 Task: Look for space in Teolocholco, Mexico from 2nd September, 2023 to 6th September, 2023 for 2 adults in price range Rs.15000 to Rs.20000. Place can be entire place with 1  bedroom having 1 bed and 1 bathroom. Property type can be house, flat, guest house, hotel. Booking option can be shelf check-in. Required host language is English.
Action: Mouse moved to (542, 116)
Screenshot: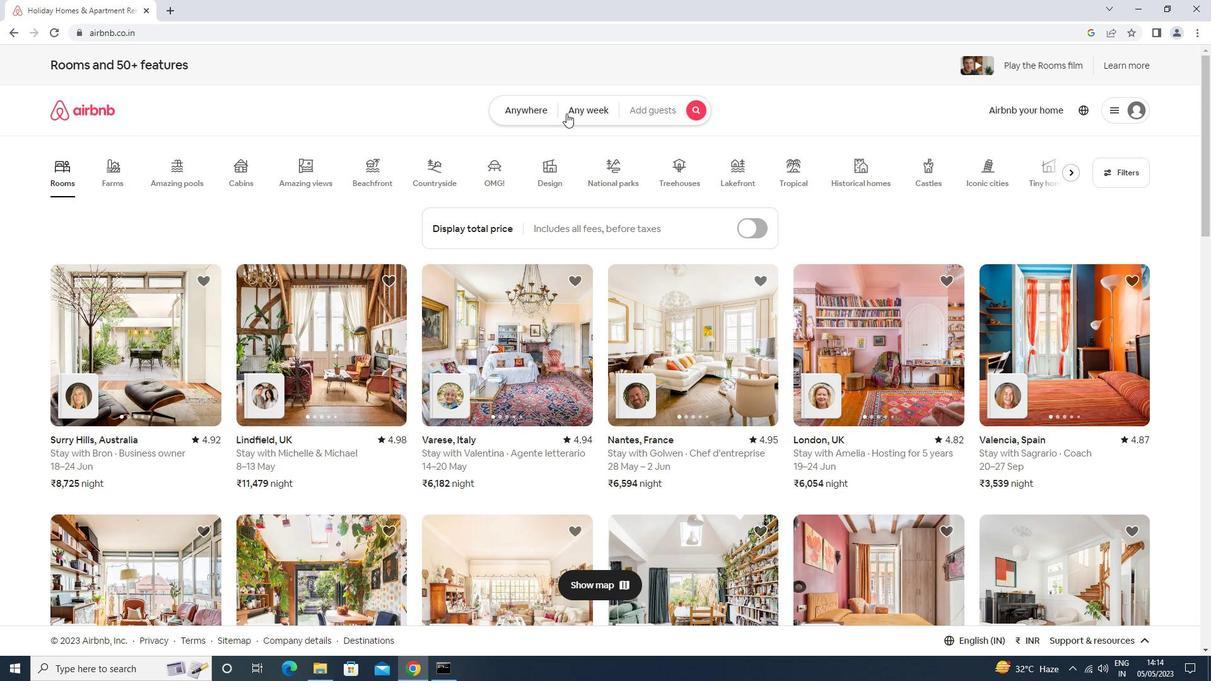 
Action: Mouse pressed left at (542, 116)
Screenshot: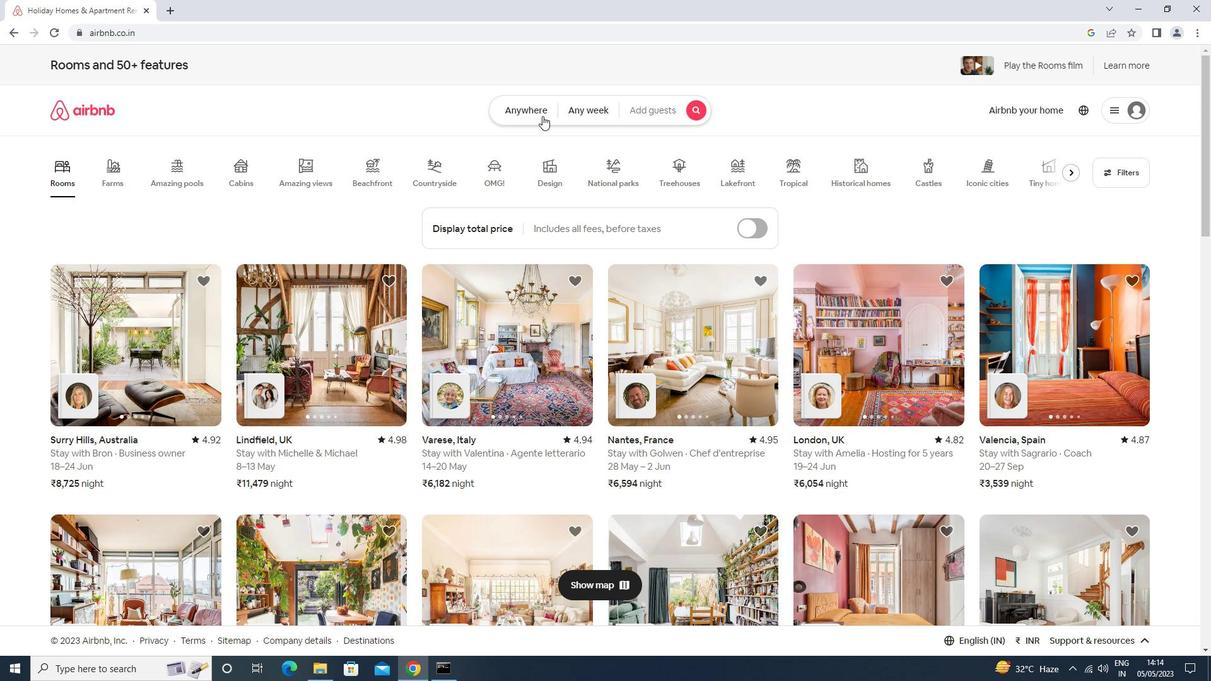 
Action: Mouse moved to (484, 171)
Screenshot: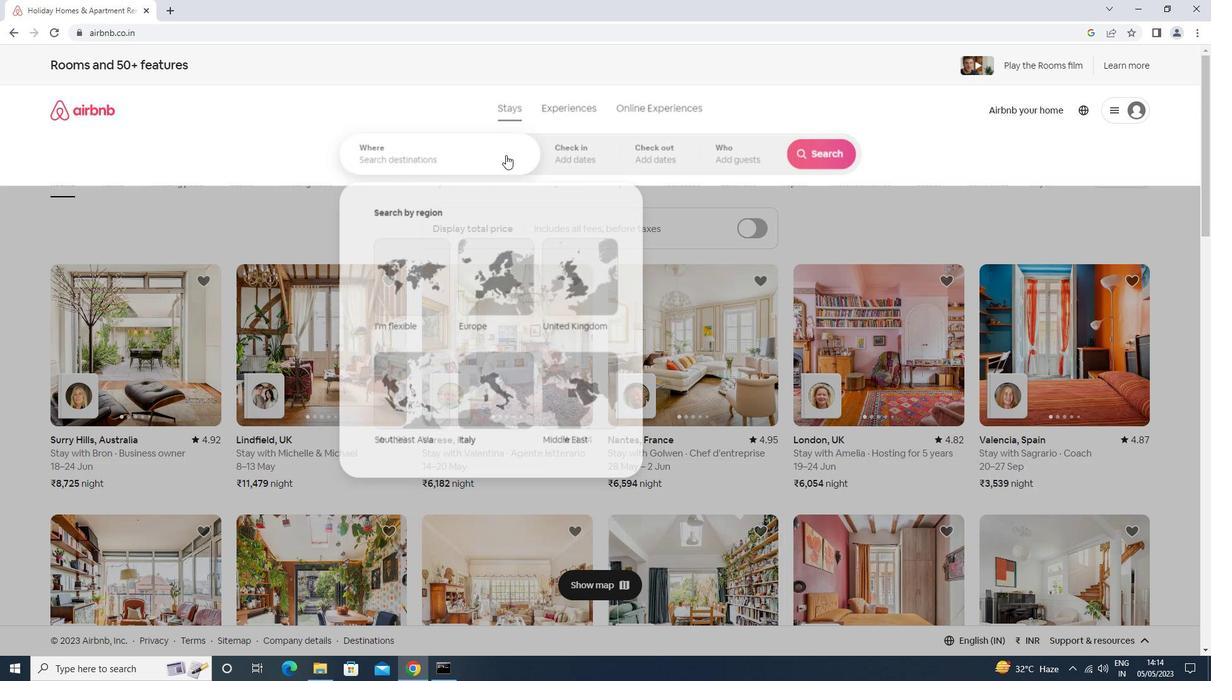 
Action: Mouse pressed left at (484, 171)
Screenshot: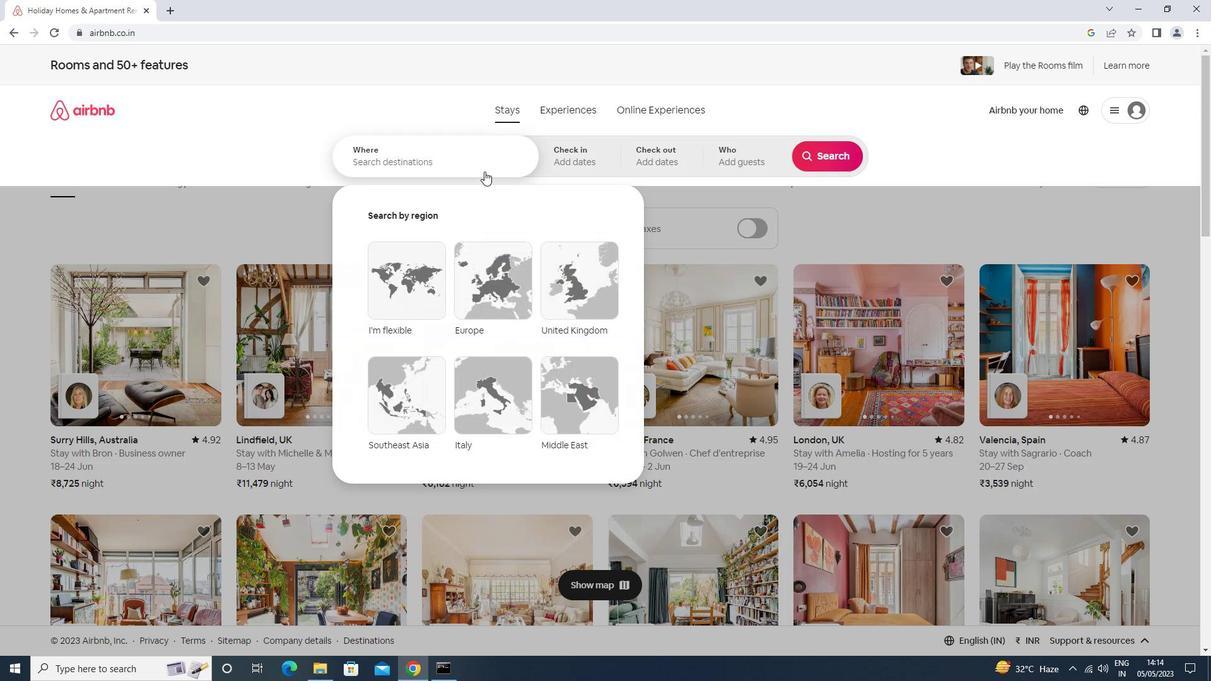 
Action: Mouse moved to (484, 170)
Screenshot: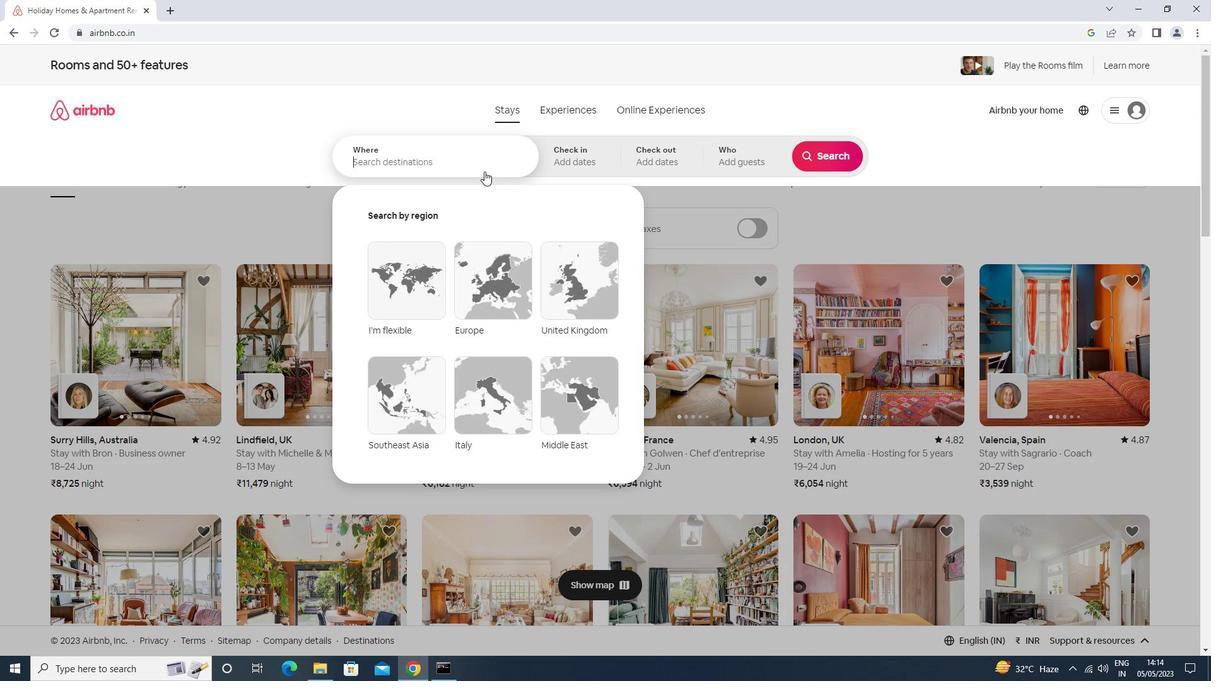 
Action: Key pressed <Key.shift><Key.shift><Key.shift><Key.shift>TEOLOCHOL<Key.down><Key.enter>
Screenshot: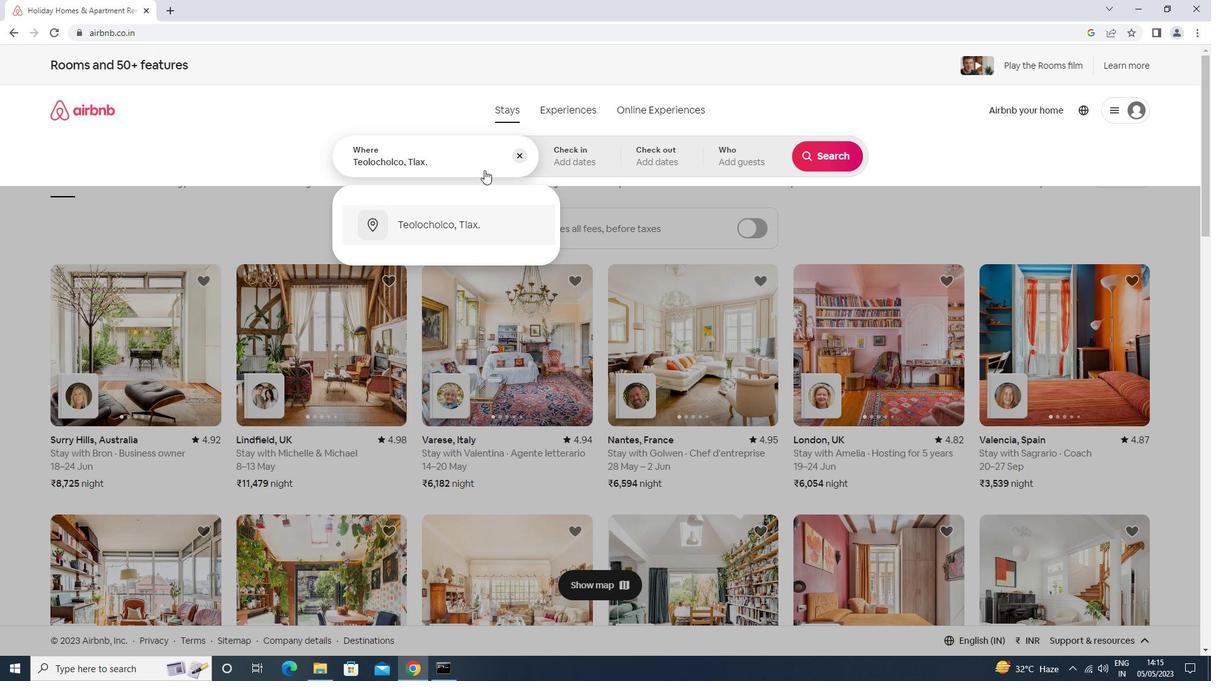 
Action: Mouse moved to (831, 253)
Screenshot: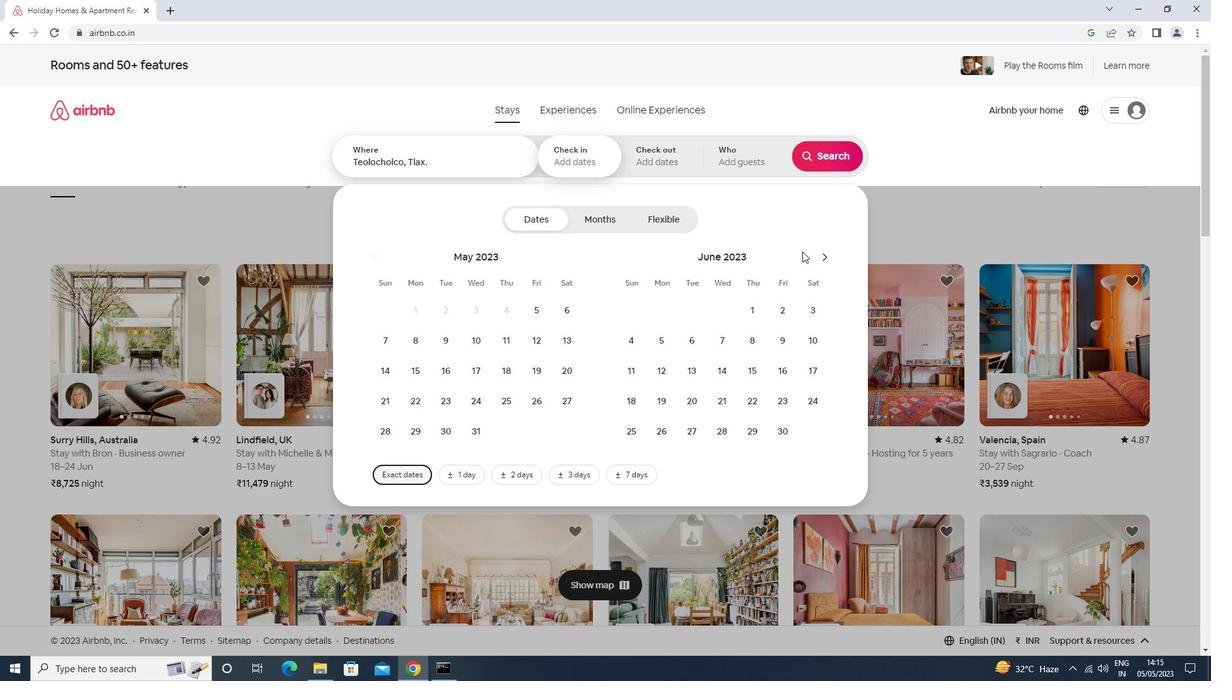 
Action: Mouse pressed left at (831, 253)
Screenshot: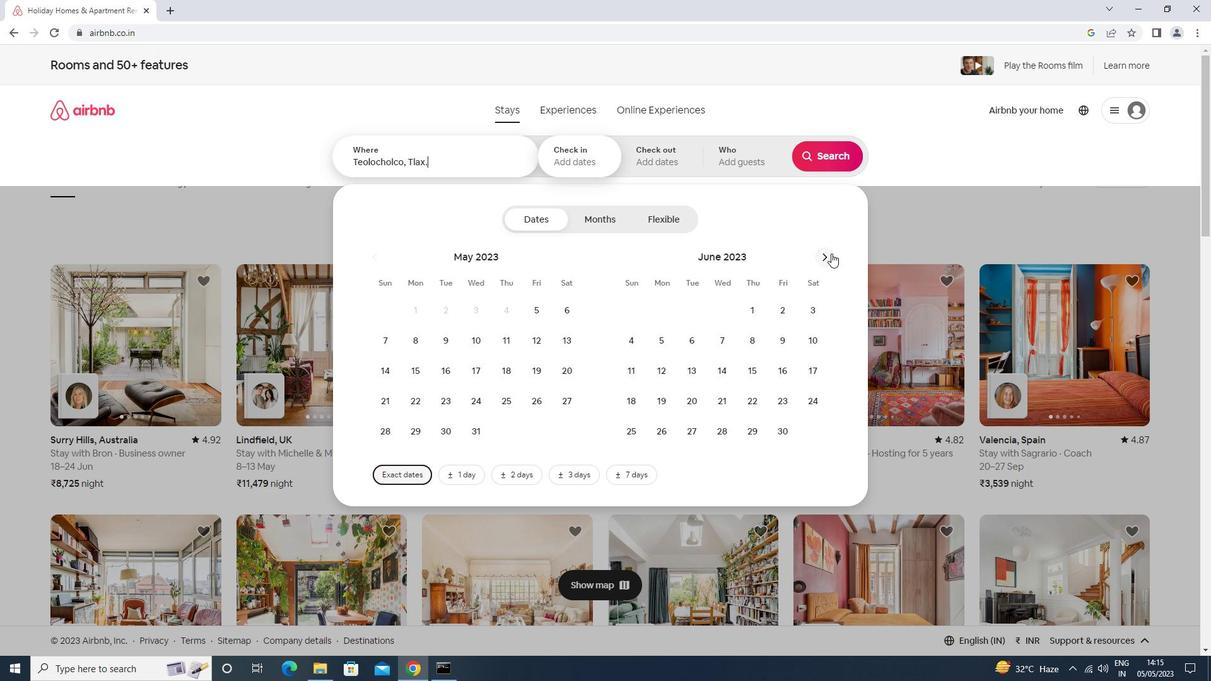 
Action: Mouse pressed left at (831, 253)
Screenshot: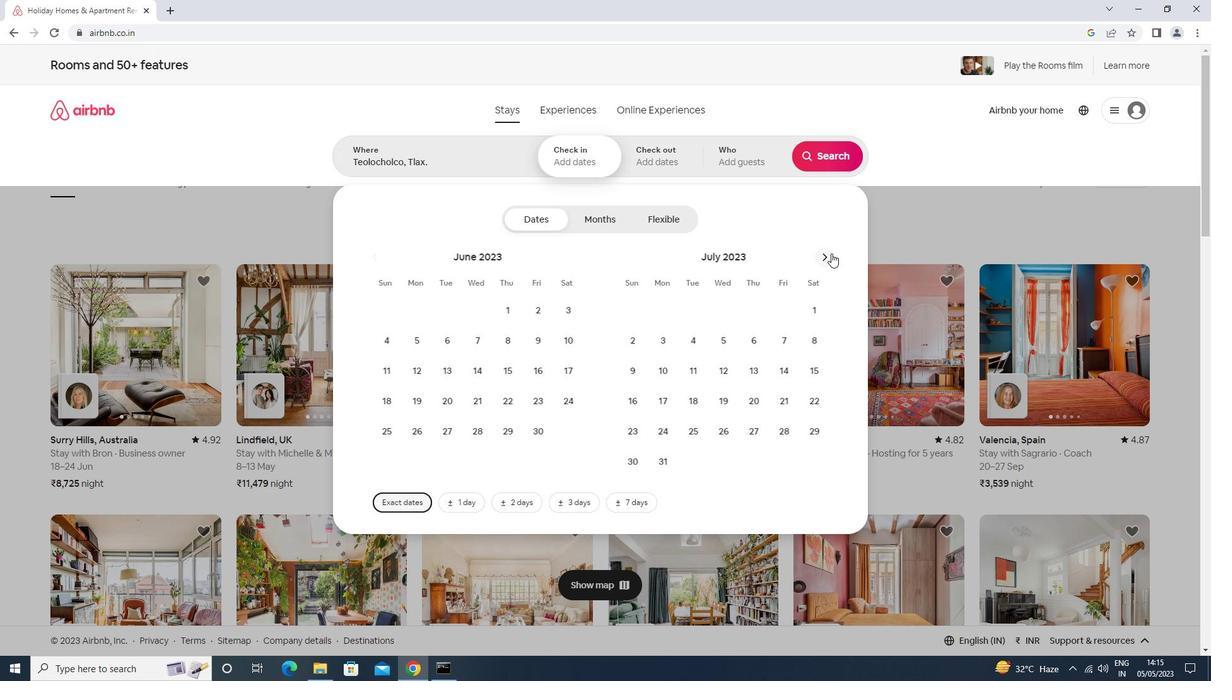 
Action: Mouse pressed left at (831, 253)
Screenshot: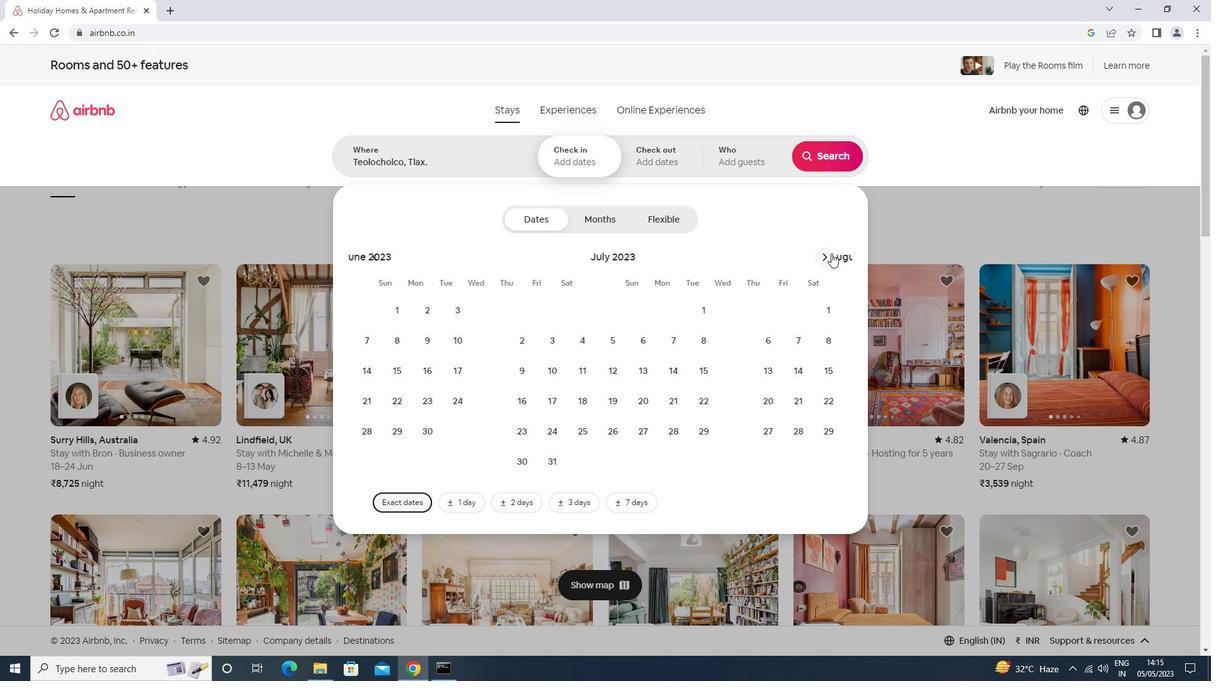 
Action: Mouse moved to (817, 306)
Screenshot: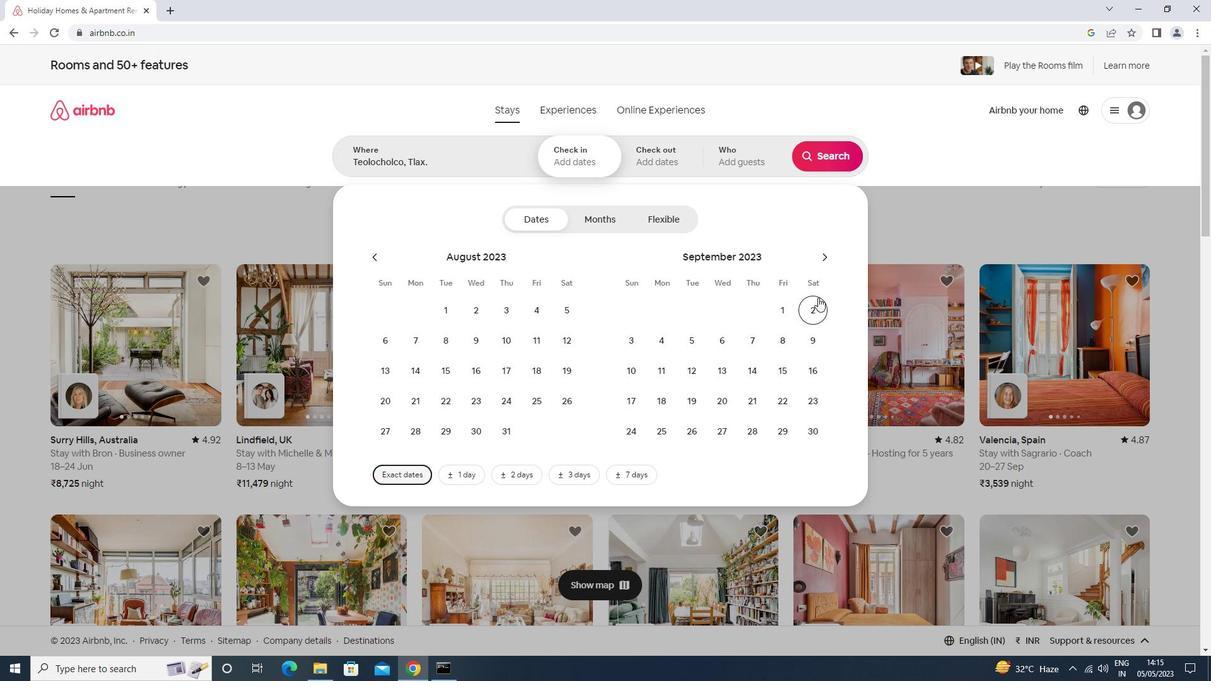 
Action: Mouse pressed left at (817, 306)
Screenshot: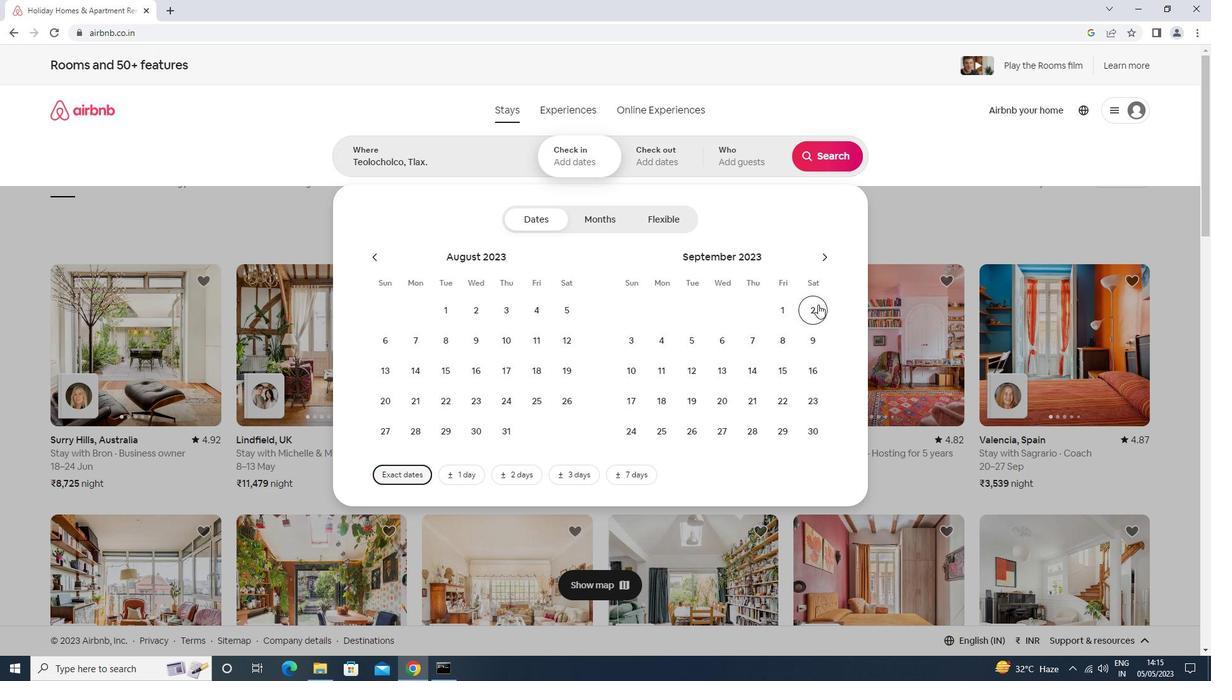 
Action: Mouse moved to (724, 347)
Screenshot: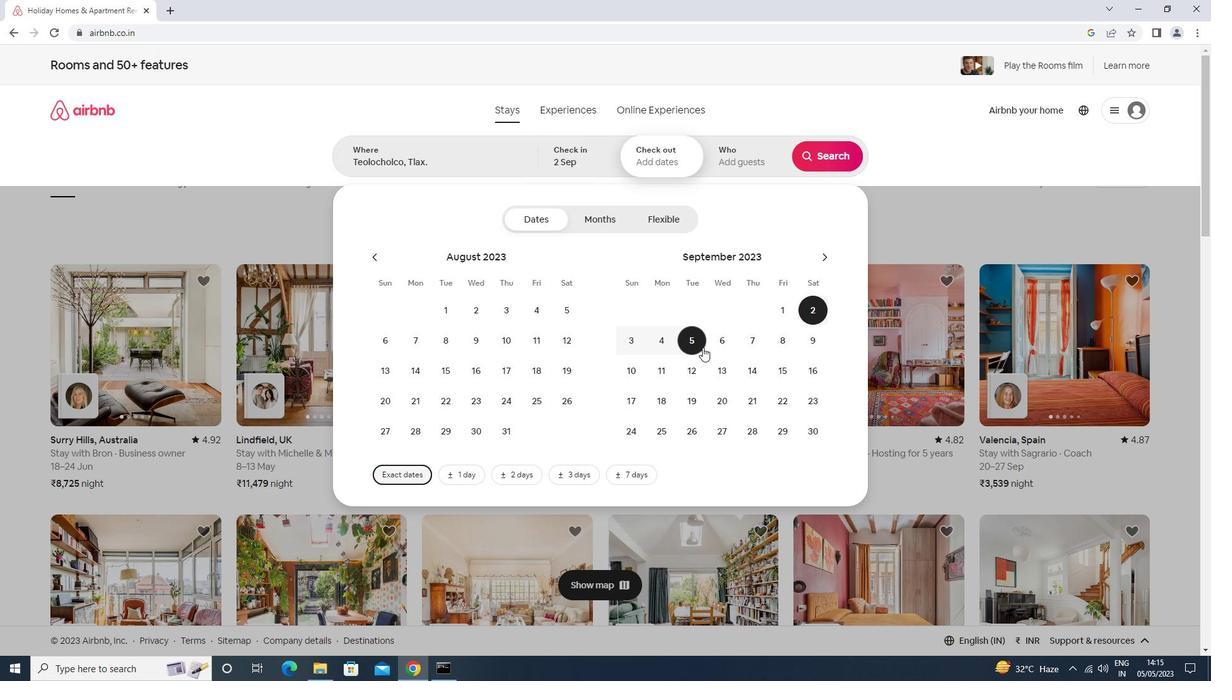
Action: Mouse pressed left at (724, 347)
Screenshot: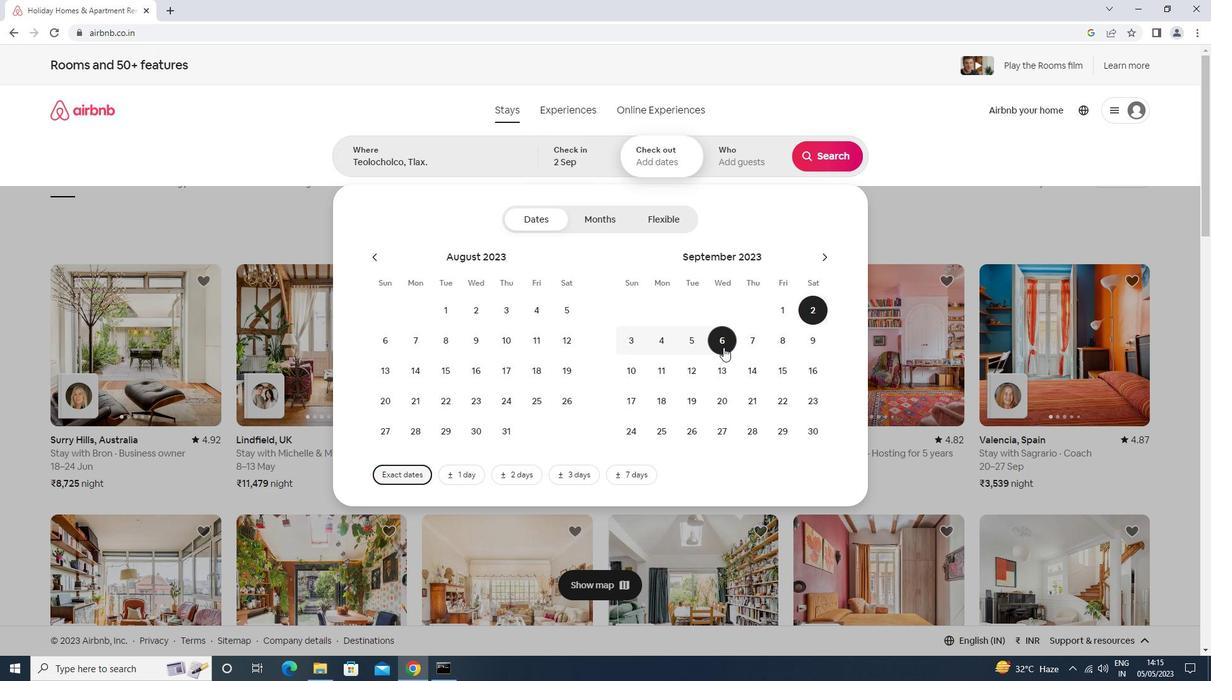 
Action: Mouse moved to (724, 155)
Screenshot: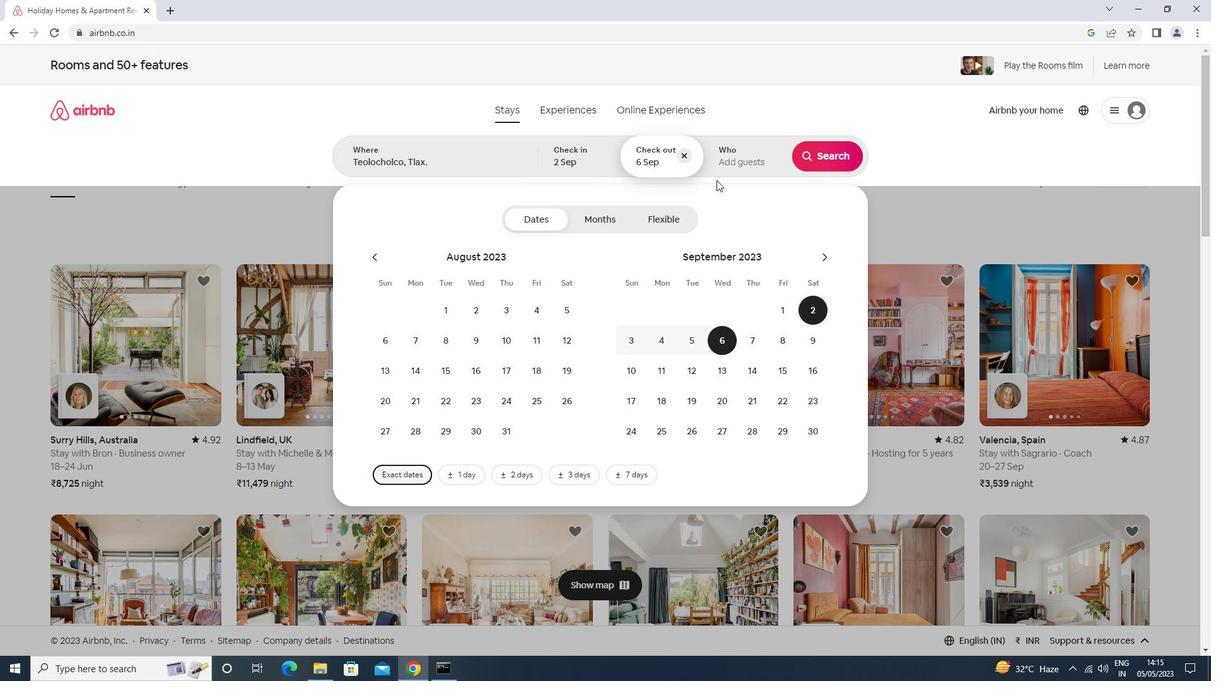 
Action: Mouse pressed left at (724, 155)
Screenshot: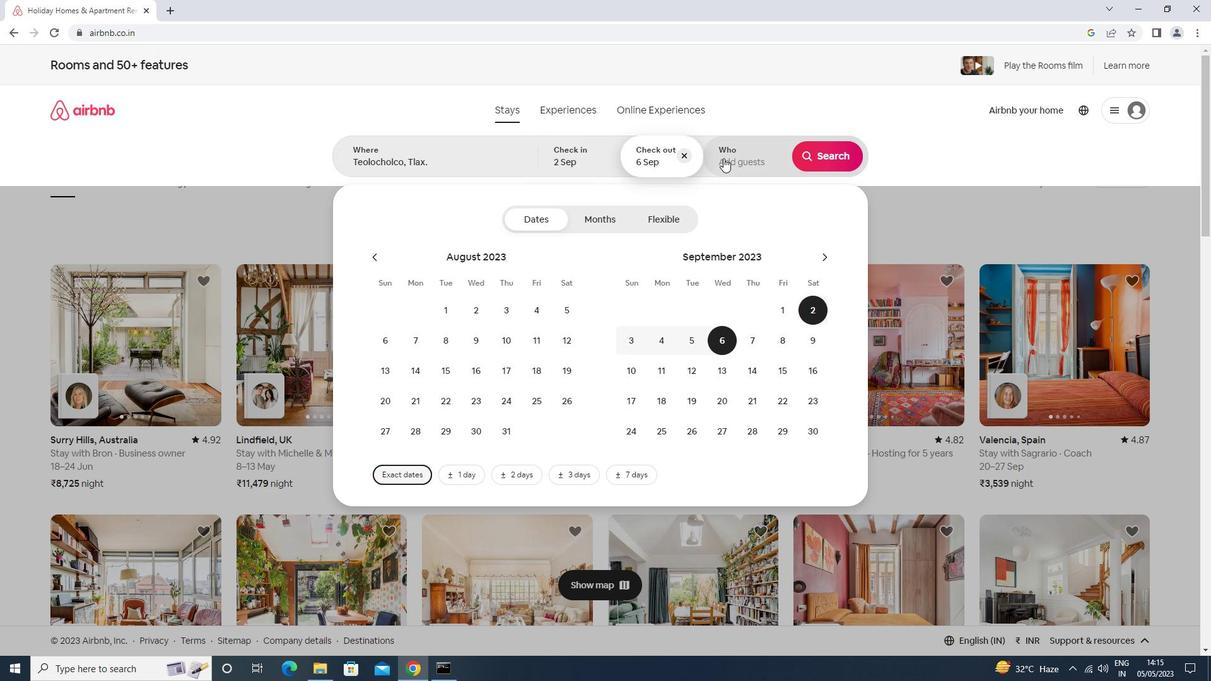 
Action: Mouse moved to (835, 228)
Screenshot: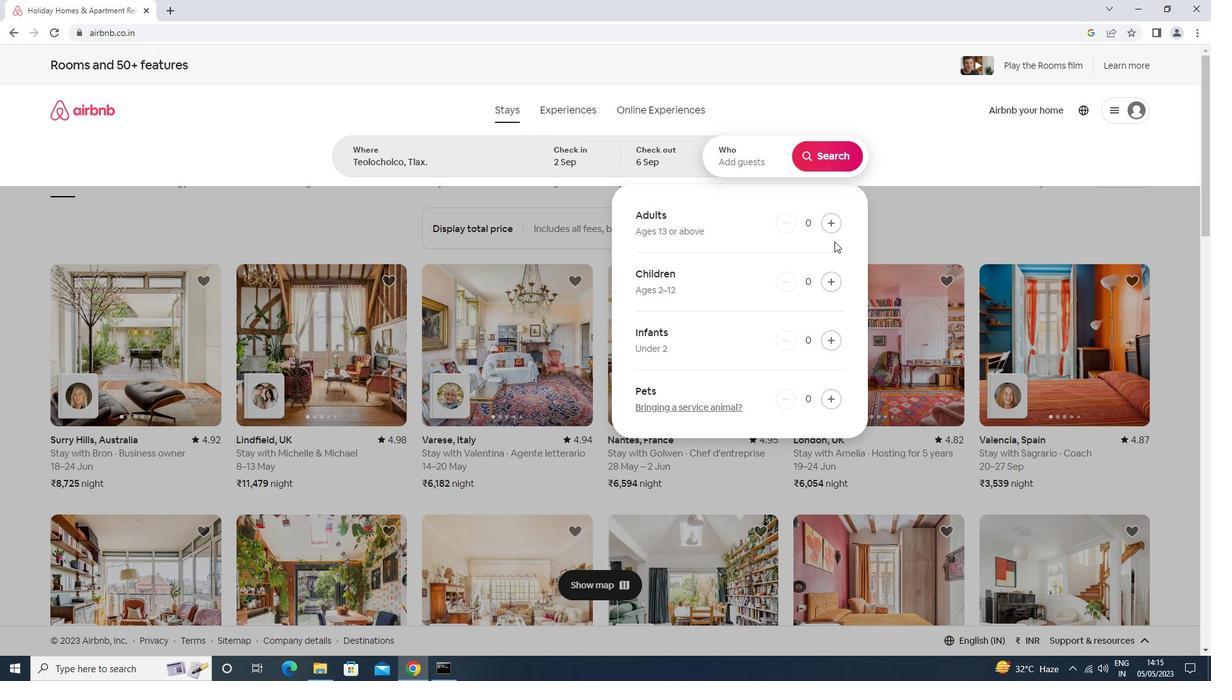 
Action: Mouse pressed left at (835, 228)
Screenshot: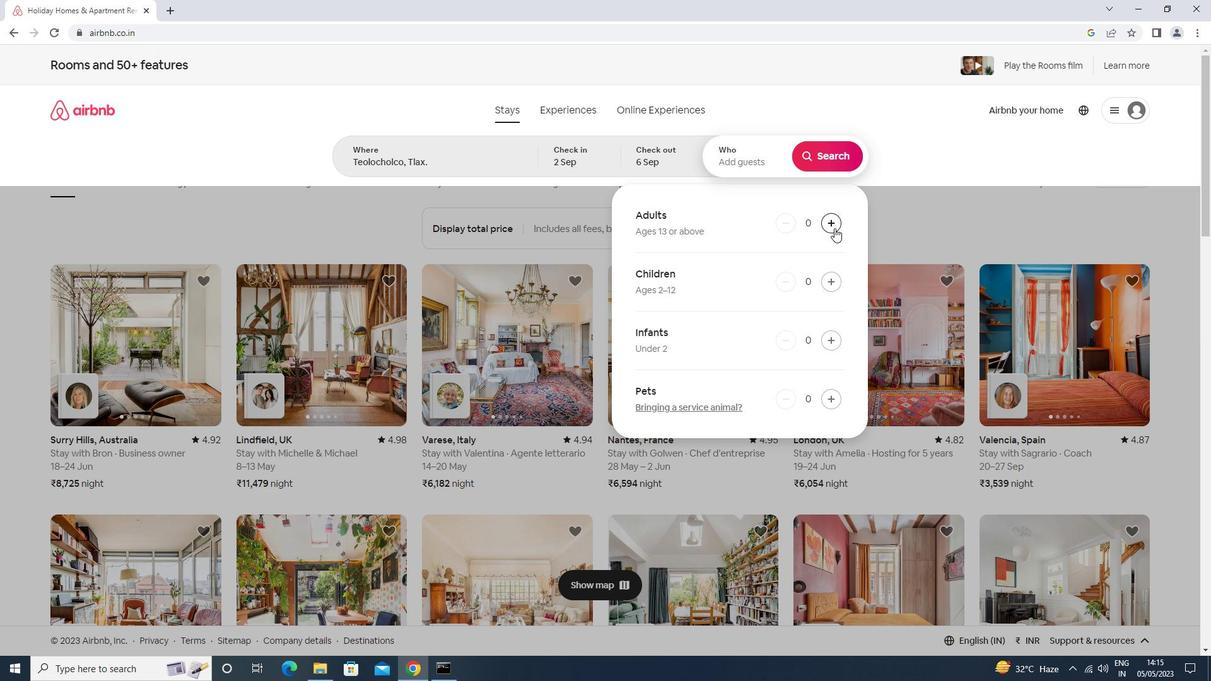 
Action: Mouse pressed left at (835, 228)
Screenshot: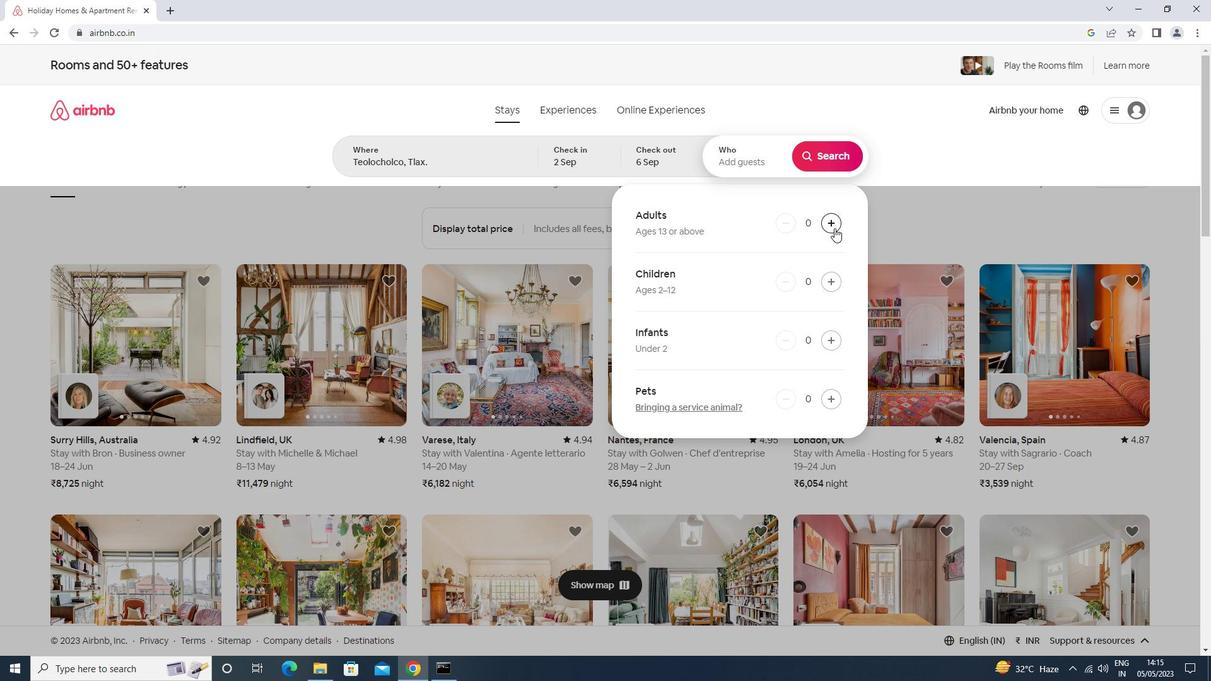 
Action: Mouse moved to (826, 159)
Screenshot: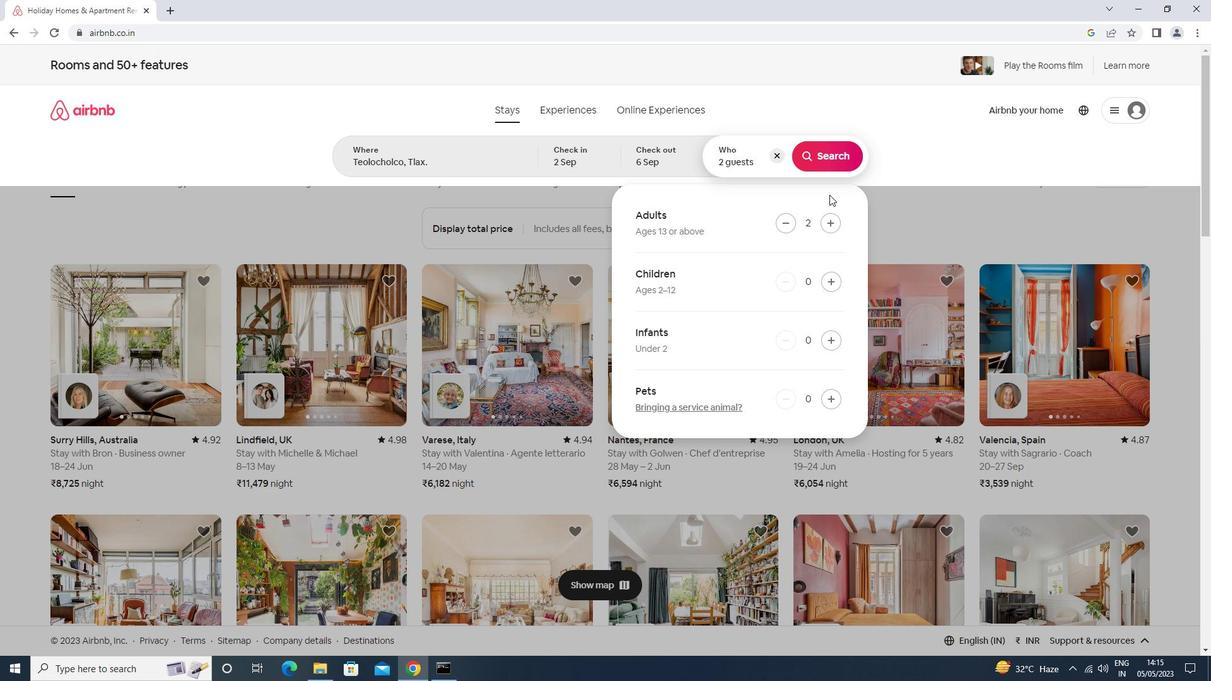 
Action: Mouse pressed left at (826, 159)
Screenshot: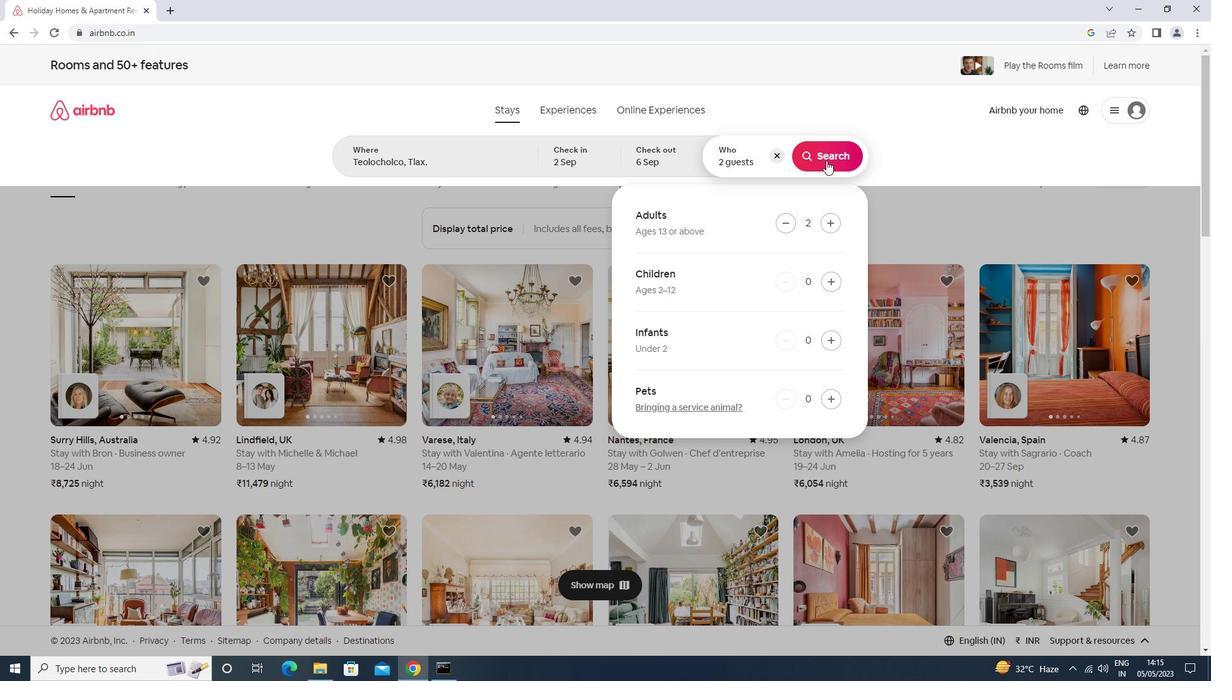 
Action: Mouse moved to (1167, 117)
Screenshot: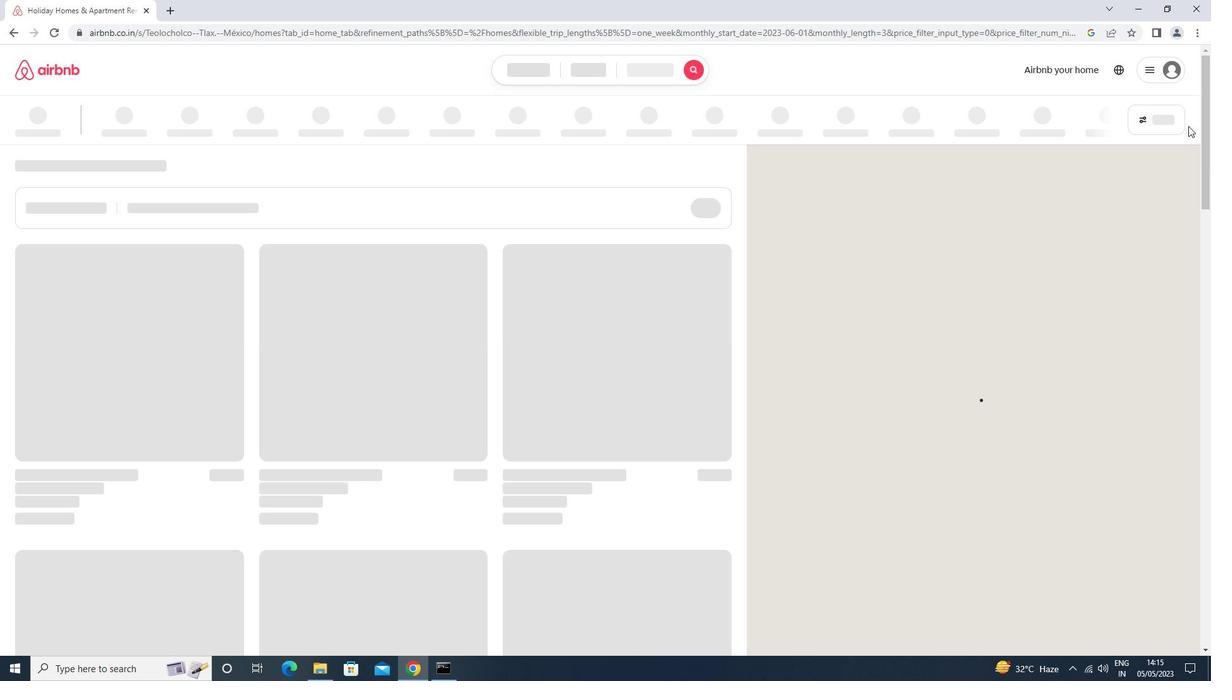 
Action: Mouse pressed left at (1167, 117)
Screenshot: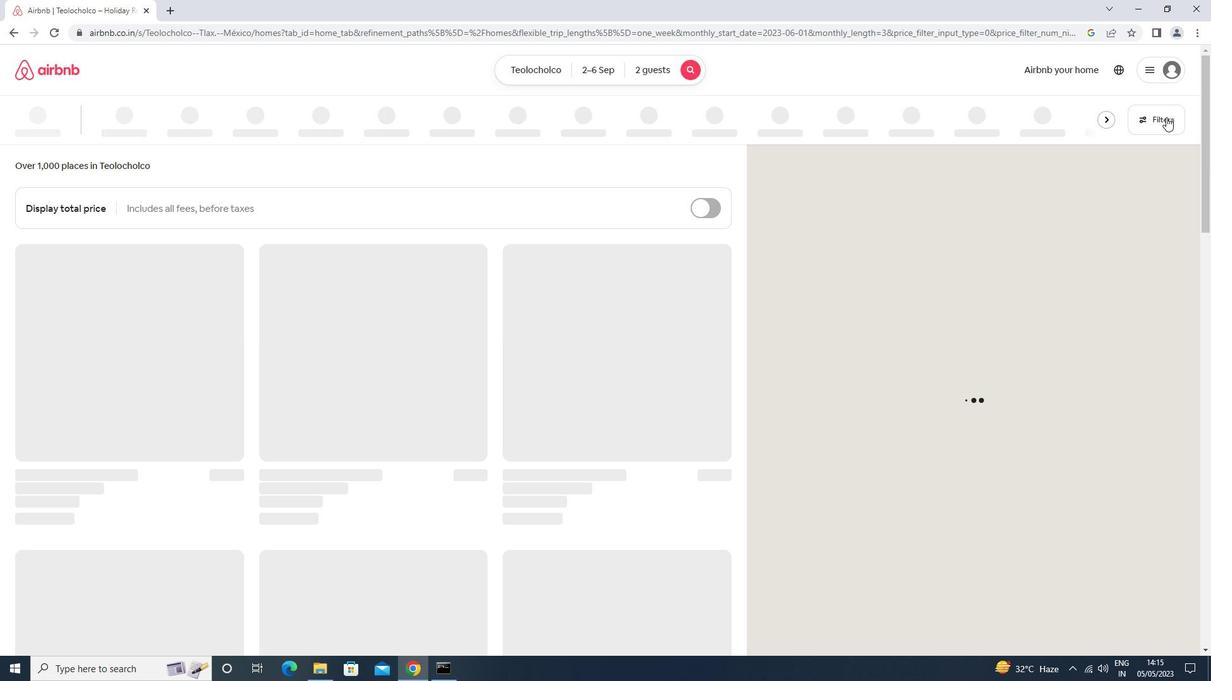 
Action: Mouse moved to (491, 431)
Screenshot: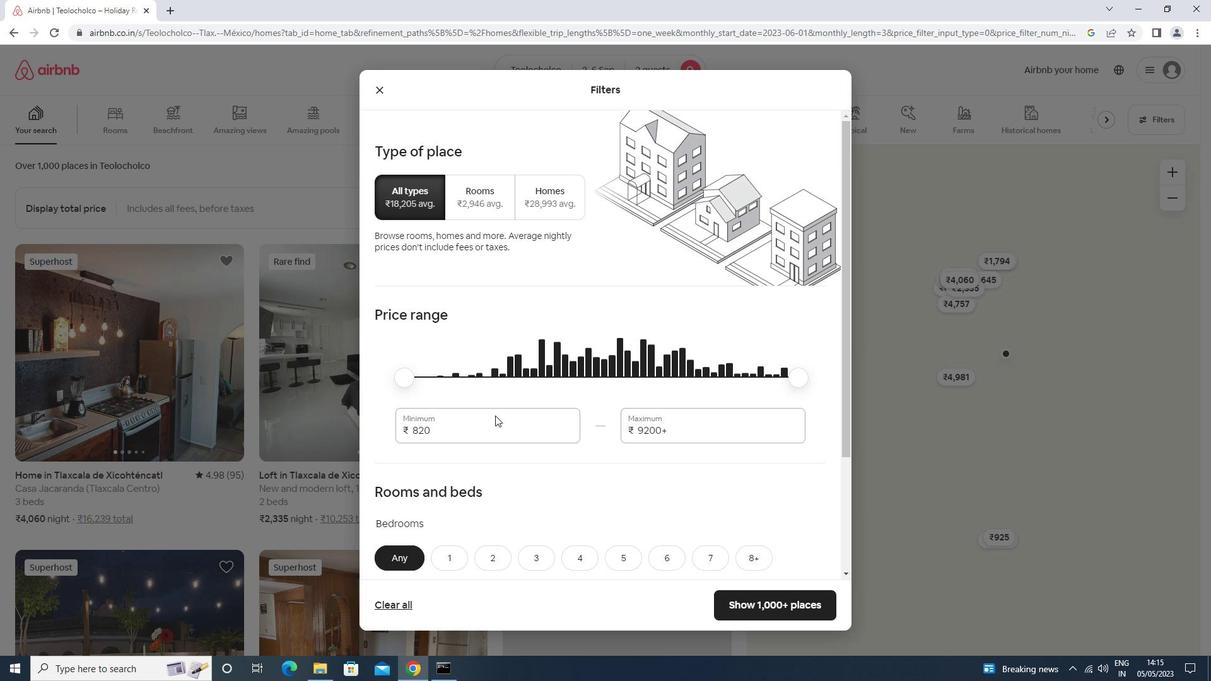 
Action: Mouse pressed left at (491, 431)
Screenshot: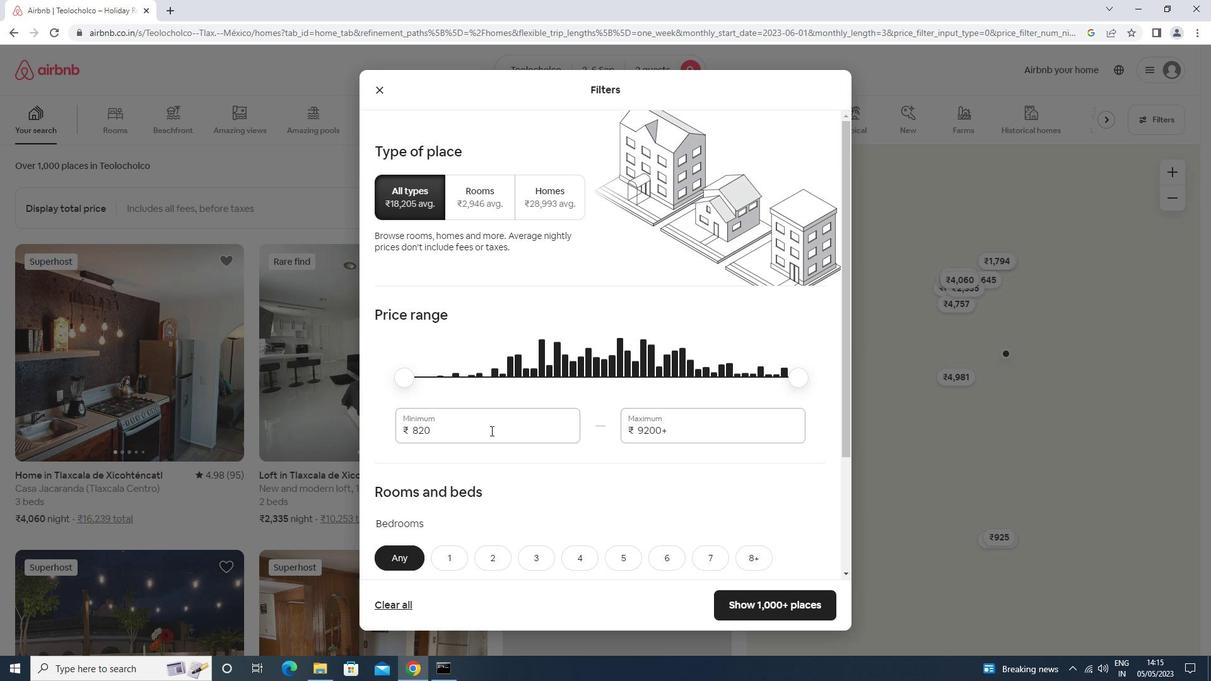 
Action: Key pressed <Key.backspace><Key.backspace><Key.backspace>156<Key.backspace>000<Key.tab>20000
Screenshot: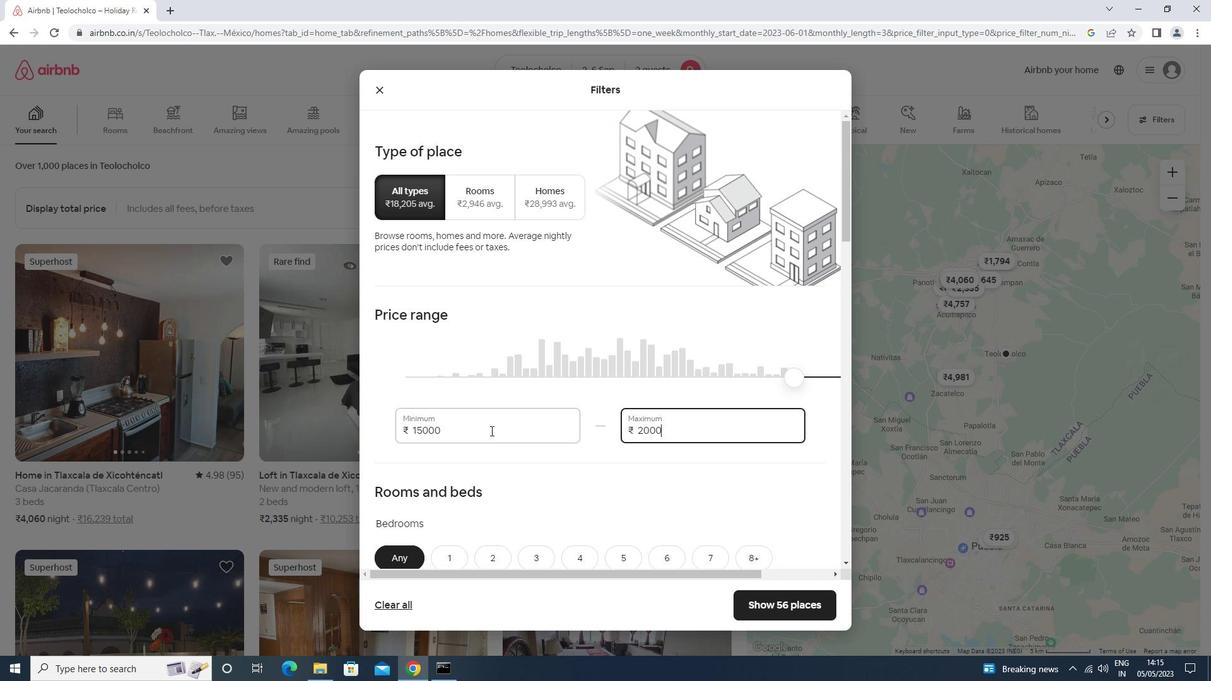 
Action: Mouse moved to (491, 431)
Screenshot: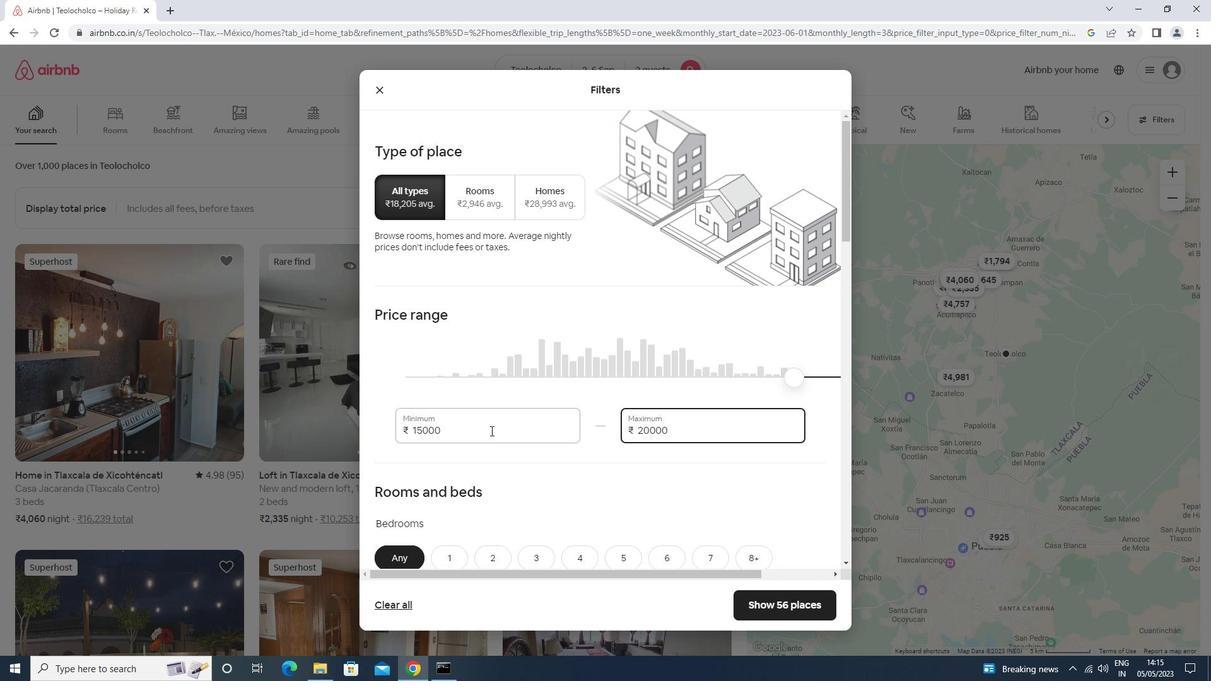 
Action: Mouse scrolled (491, 431) with delta (0, 0)
Screenshot: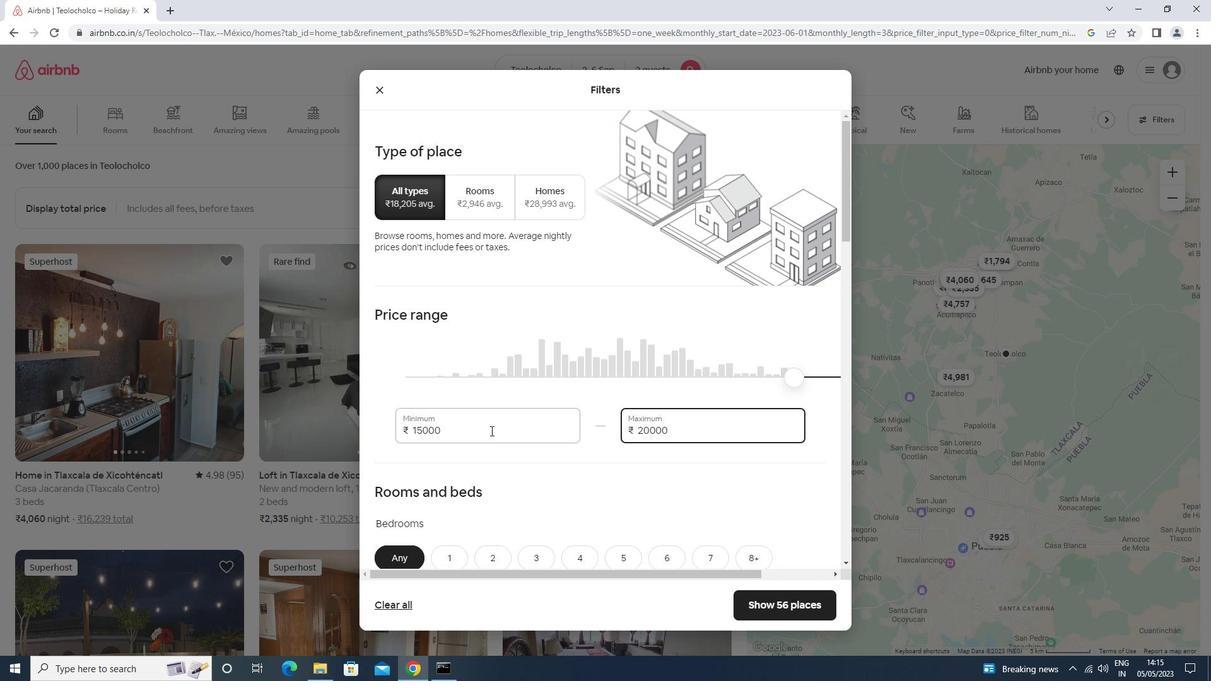 
Action: Mouse scrolled (491, 431) with delta (0, 0)
Screenshot: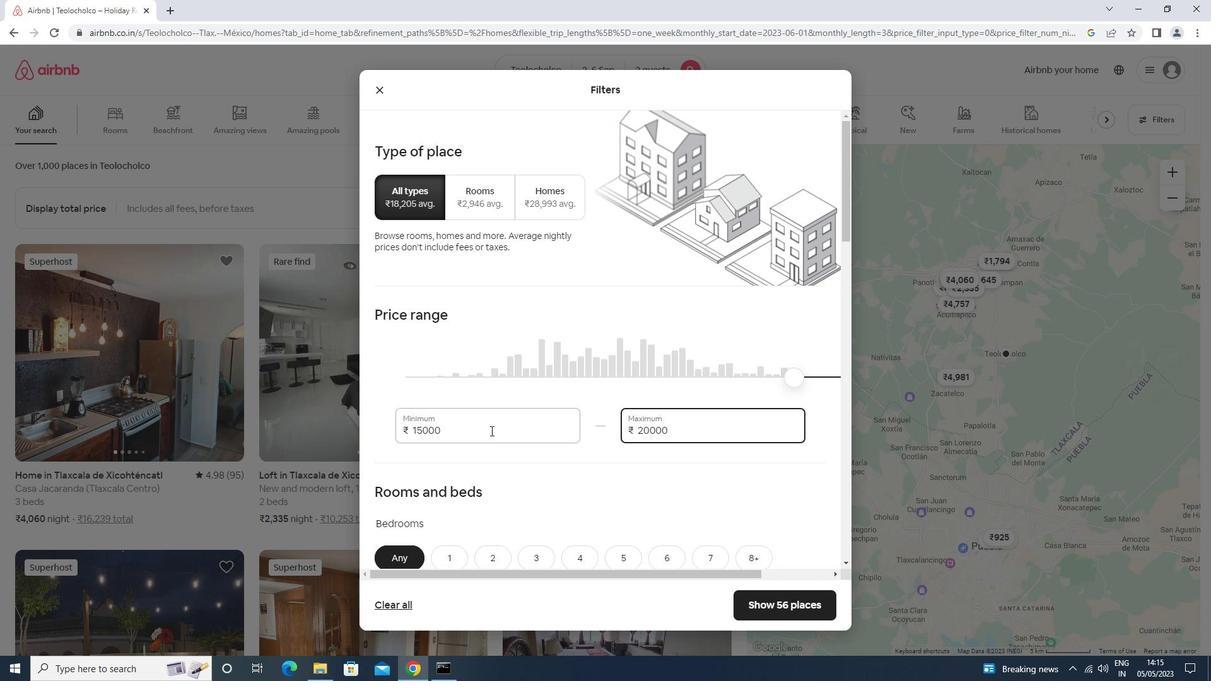 
Action: Mouse scrolled (491, 431) with delta (0, 0)
Screenshot: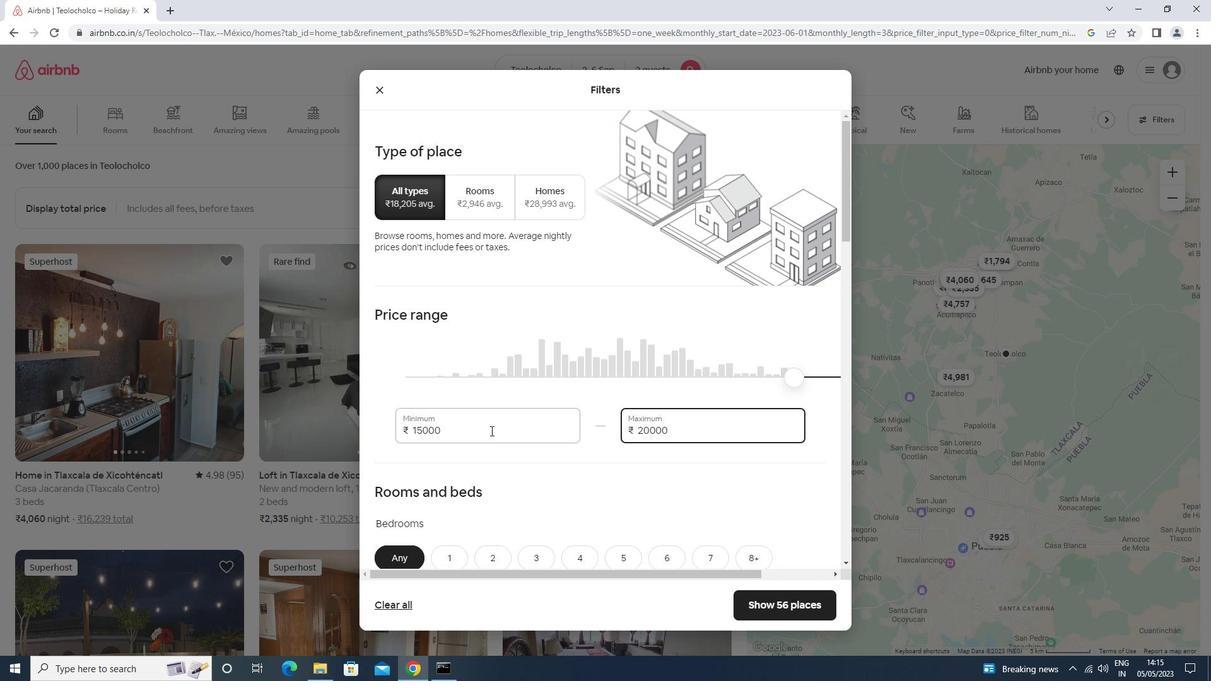 
Action: Mouse scrolled (491, 431) with delta (0, 0)
Screenshot: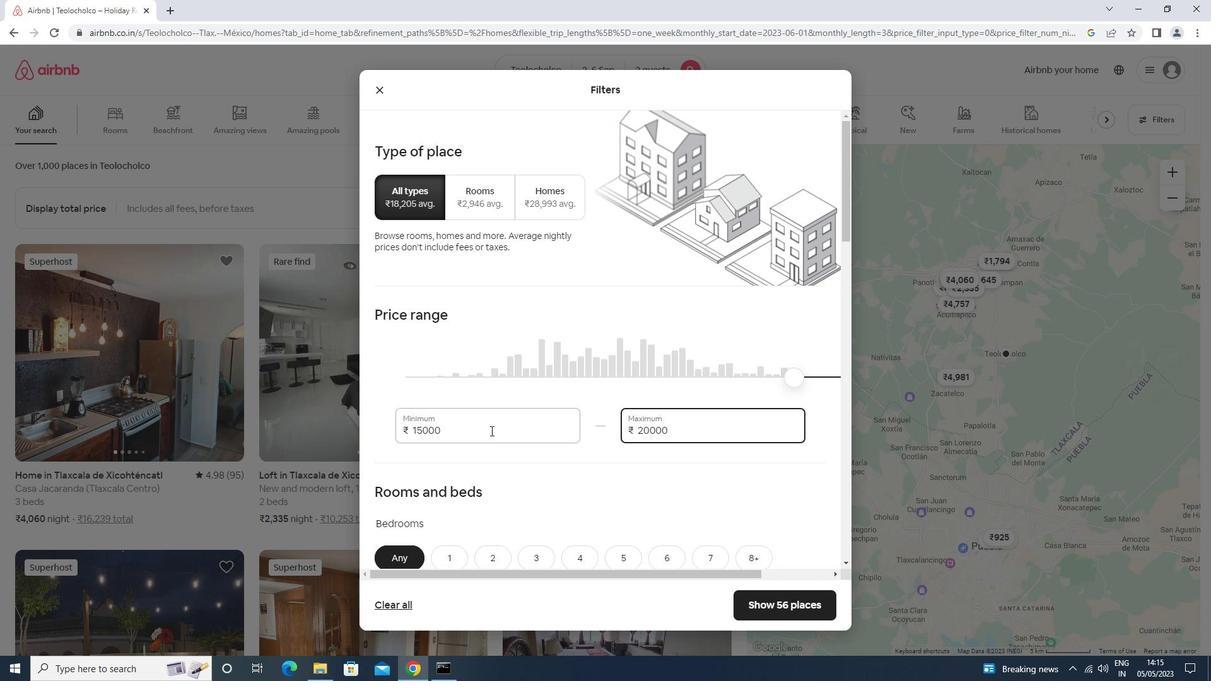 
Action: Mouse moved to (456, 307)
Screenshot: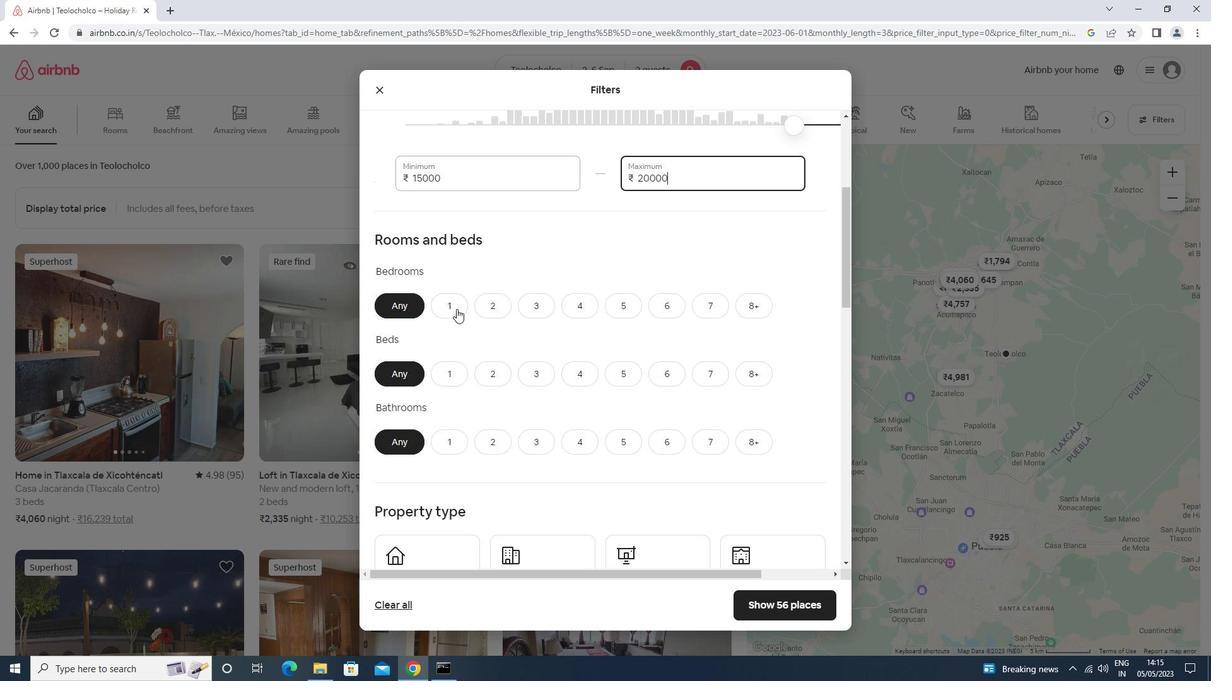 
Action: Mouse pressed left at (456, 307)
Screenshot: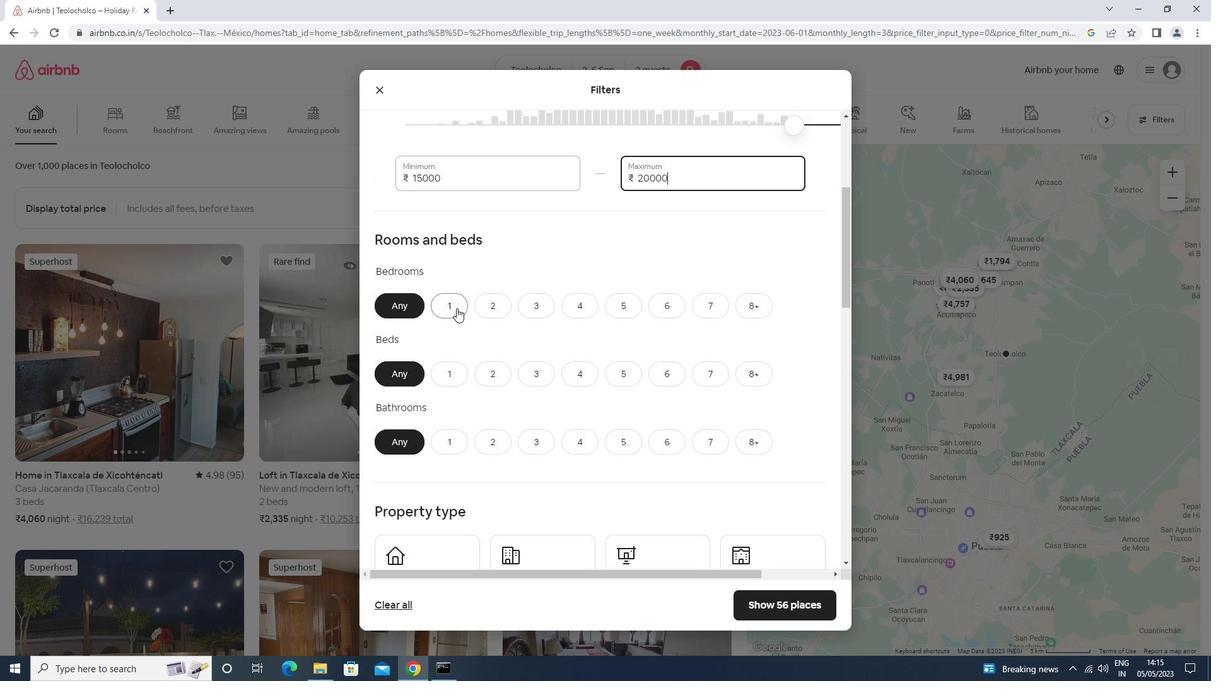 
Action: Mouse moved to (455, 374)
Screenshot: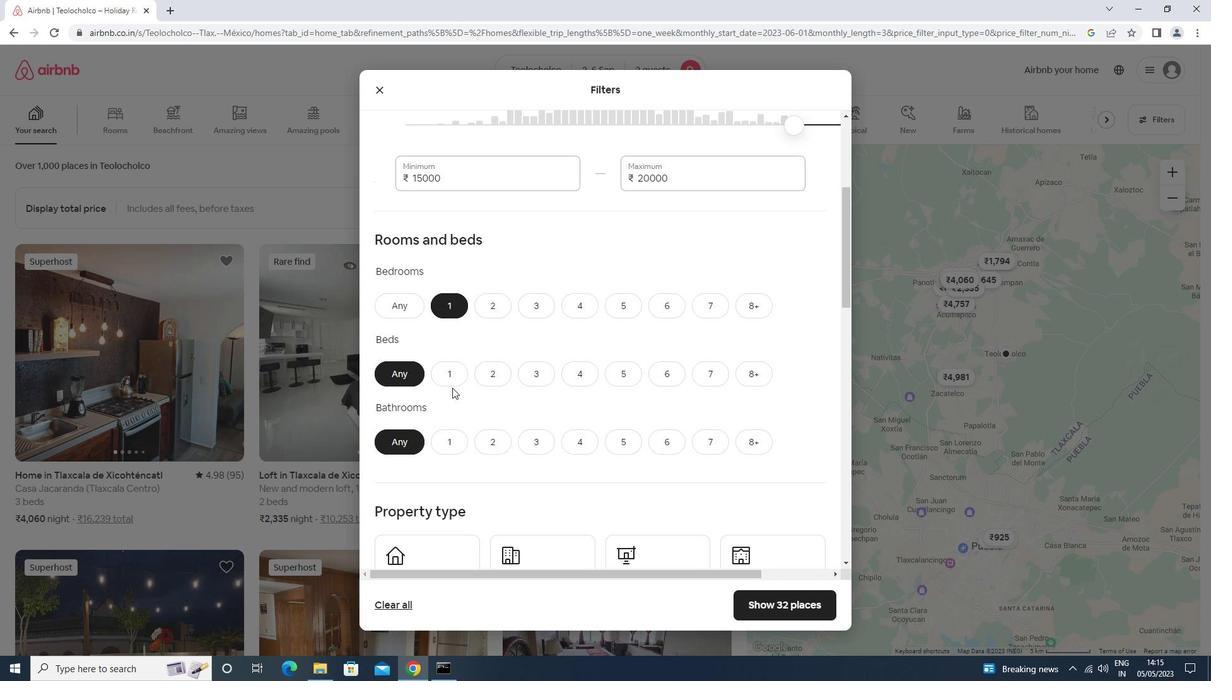
Action: Mouse pressed left at (455, 374)
Screenshot: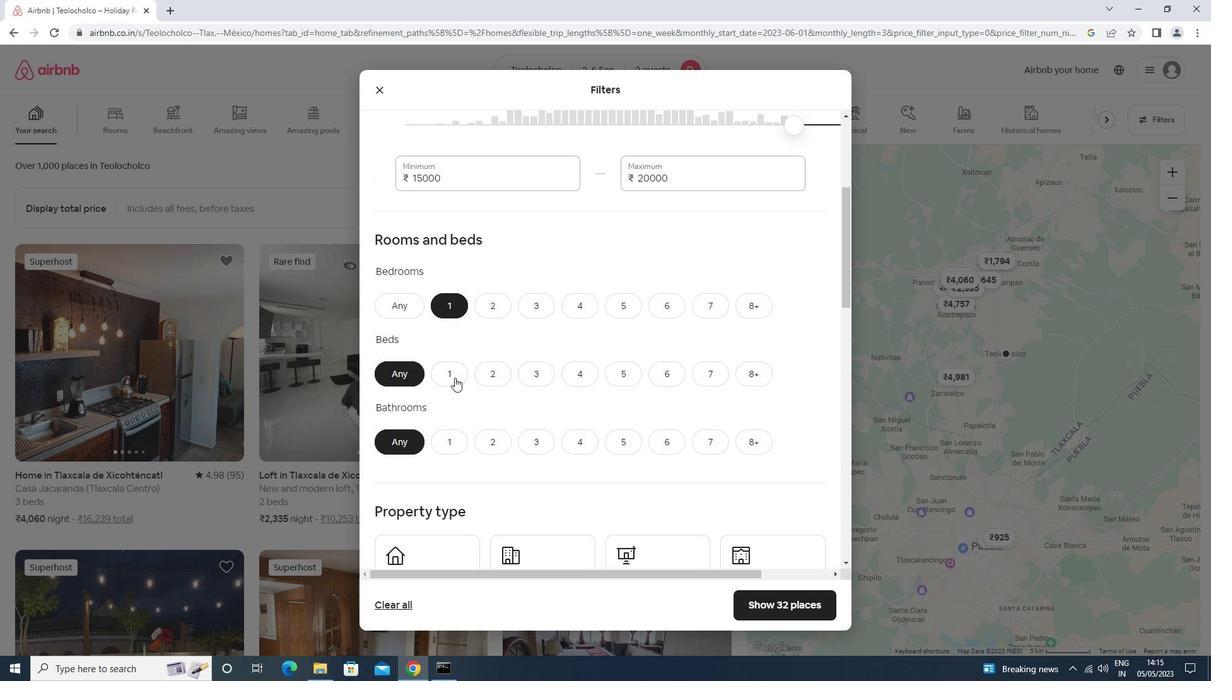 
Action: Mouse moved to (453, 441)
Screenshot: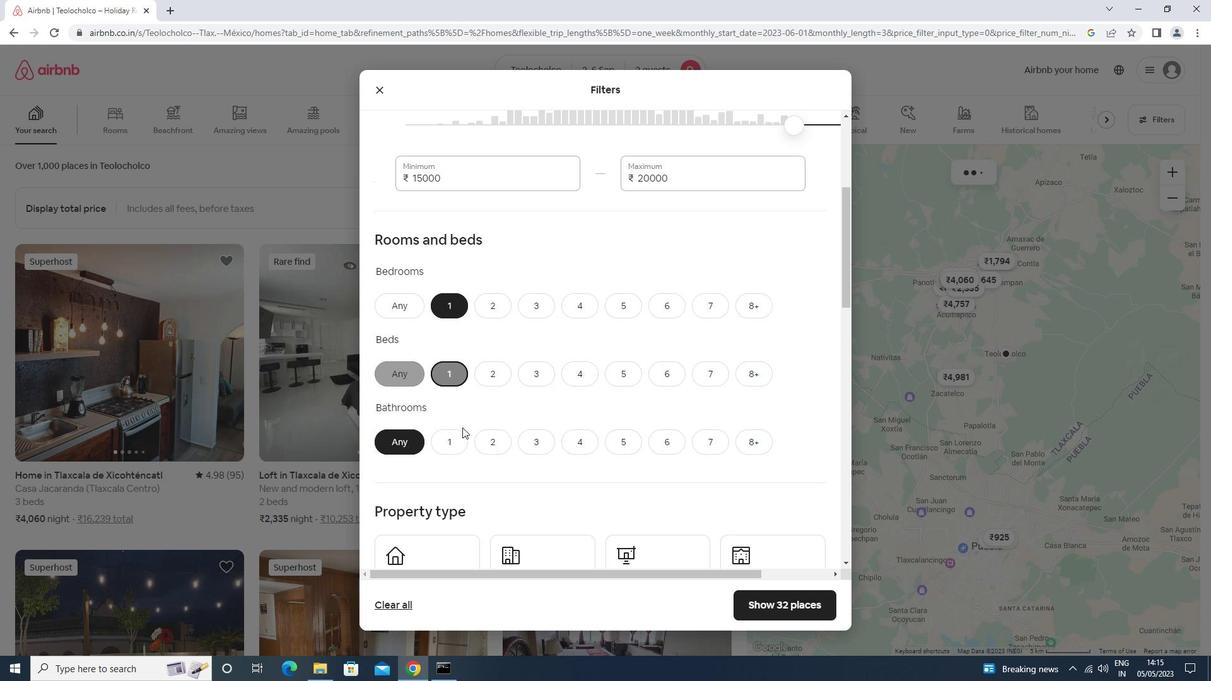 
Action: Mouse pressed left at (453, 441)
Screenshot: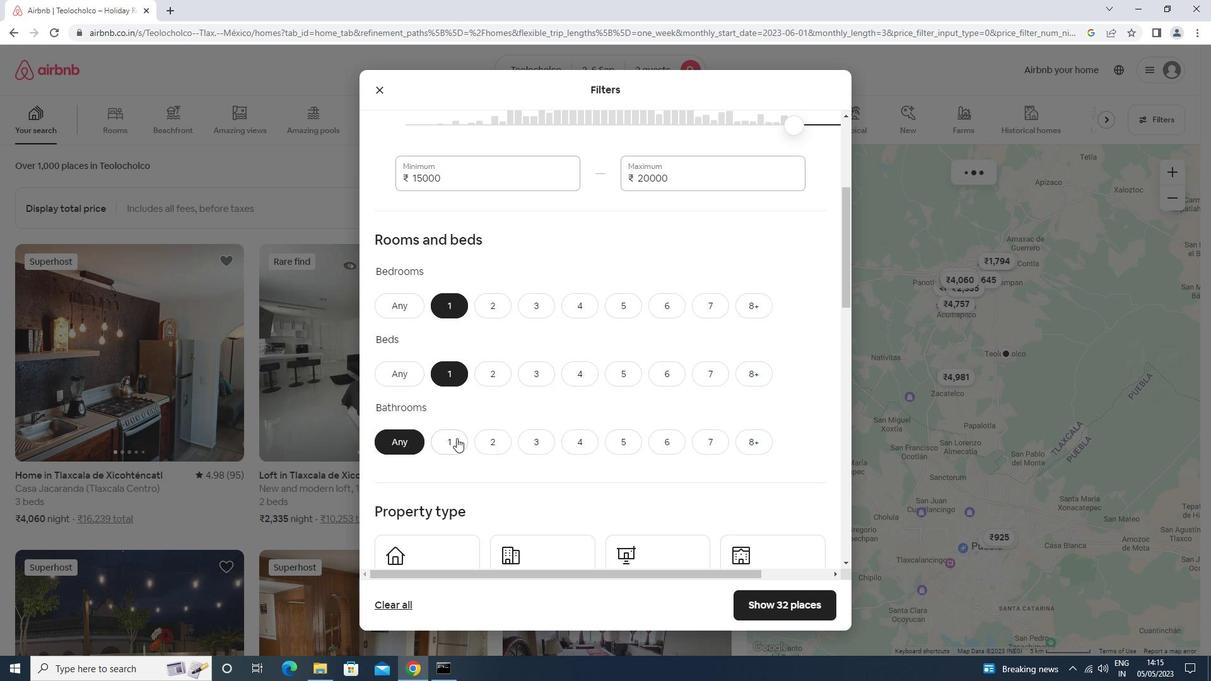 
Action: Mouse moved to (439, 376)
Screenshot: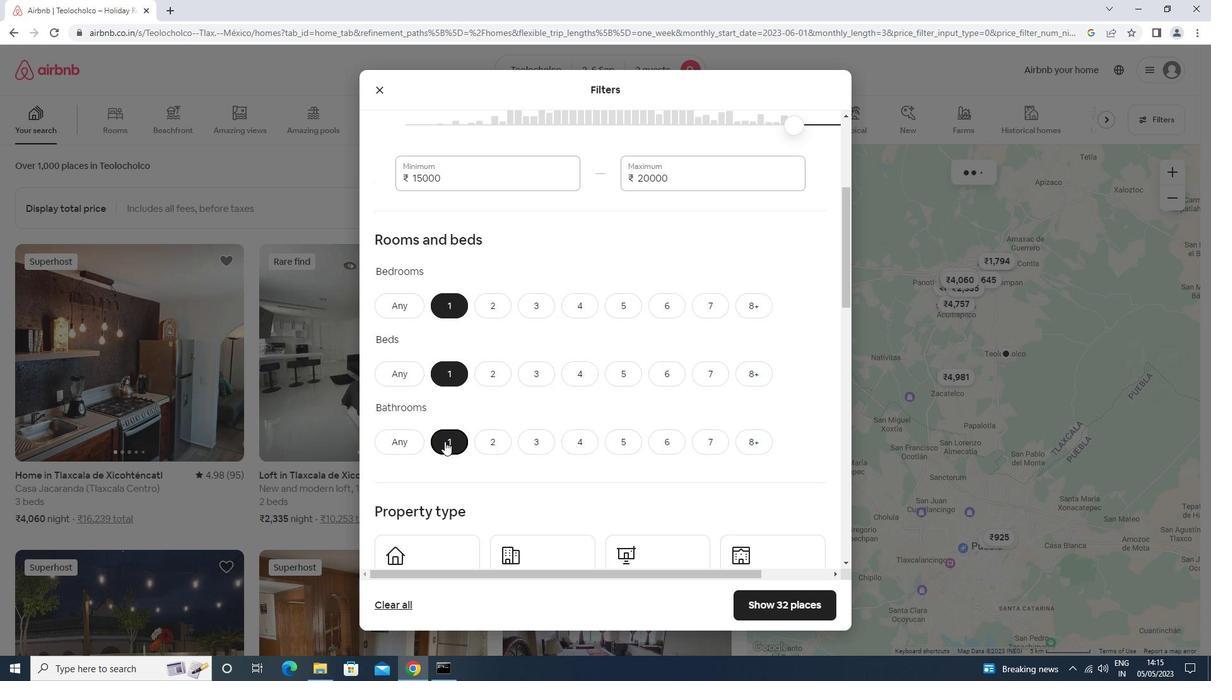 
Action: Mouse scrolled (439, 375) with delta (0, 0)
Screenshot: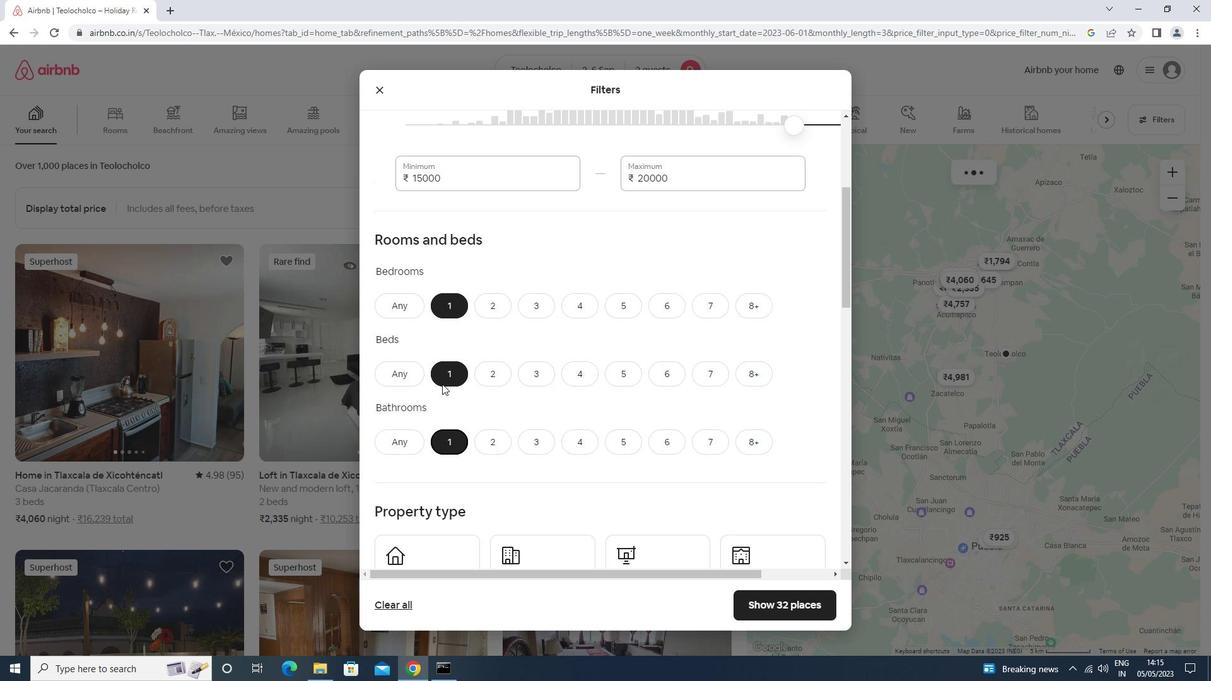 
Action: Mouse scrolled (439, 375) with delta (0, 0)
Screenshot: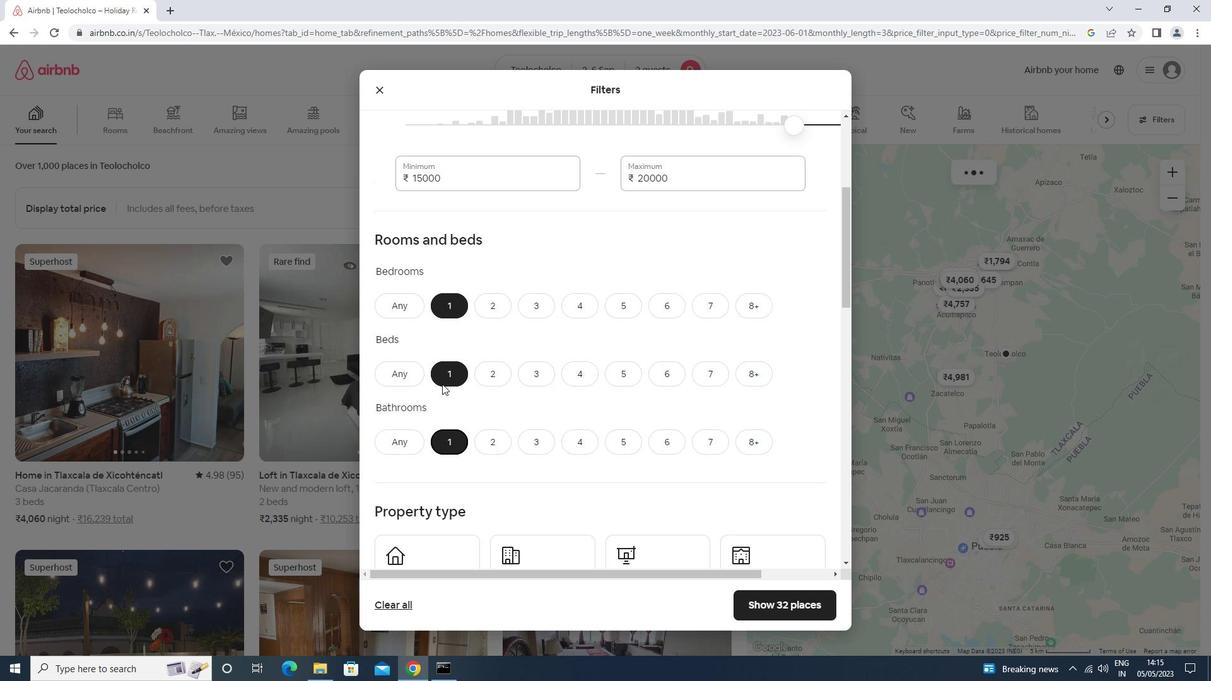 
Action: Mouse scrolled (439, 375) with delta (0, 0)
Screenshot: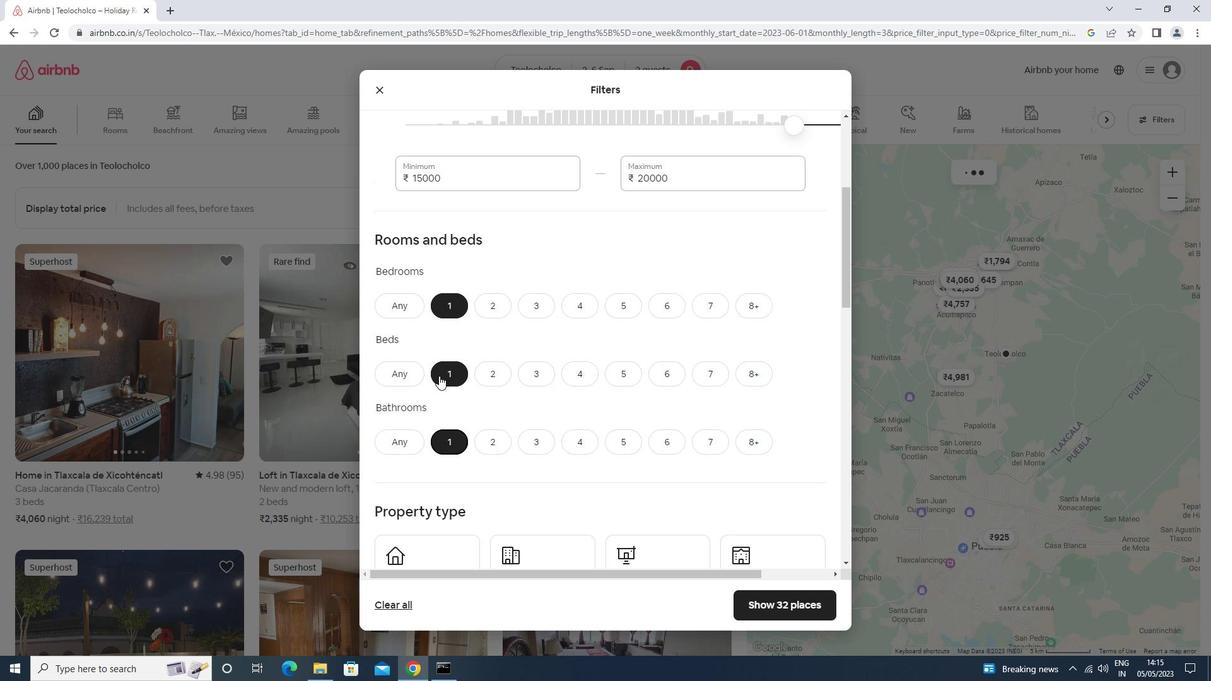 
Action: Mouse scrolled (439, 375) with delta (0, 0)
Screenshot: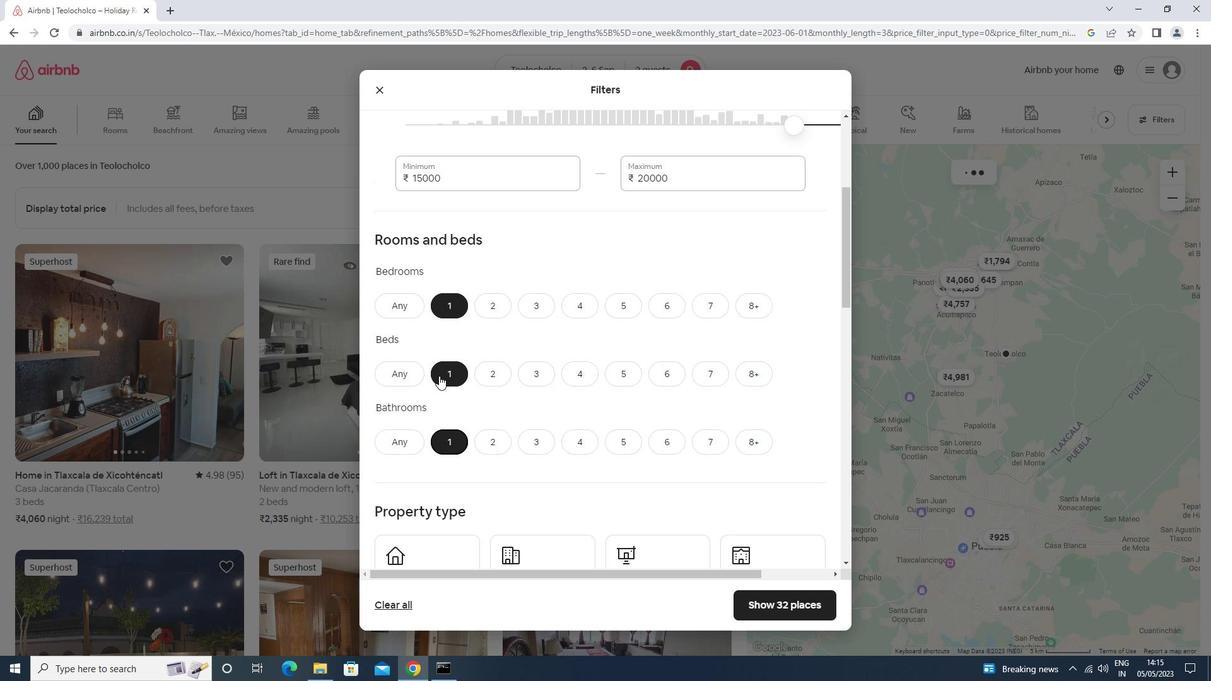 
Action: Mouse scrolled (439, 375) with delta (0, 0)
Screenshot: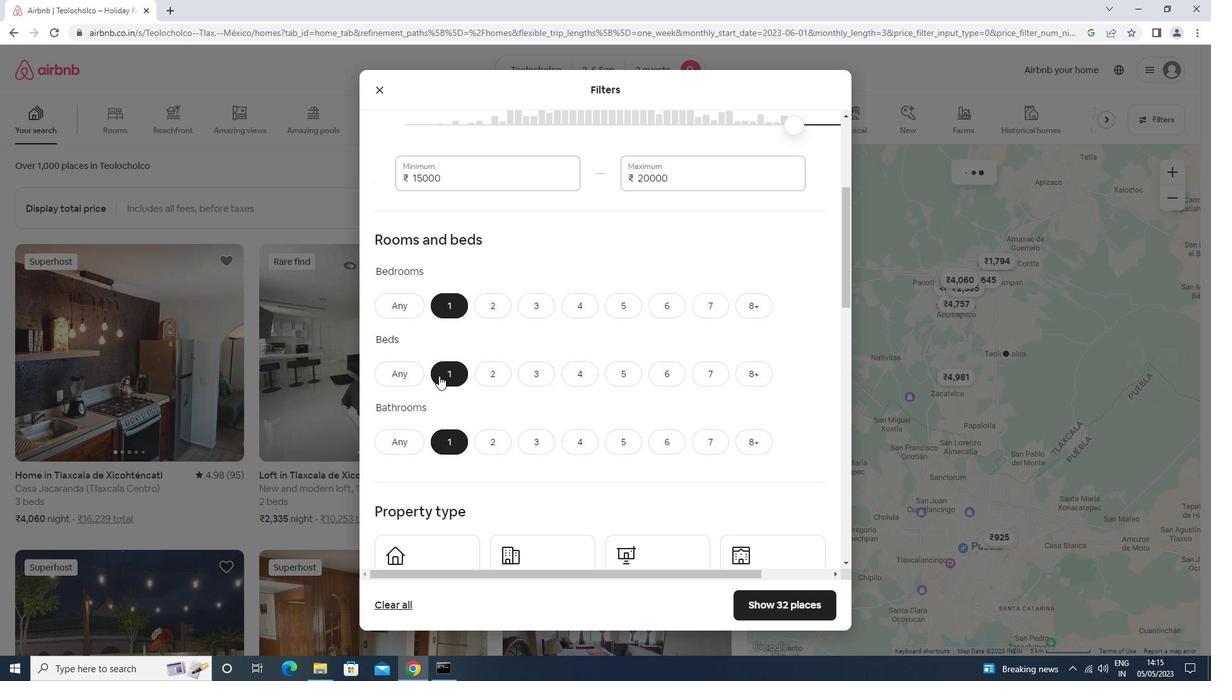 
Action: Mouse moved to (422, 275)
Screenshot: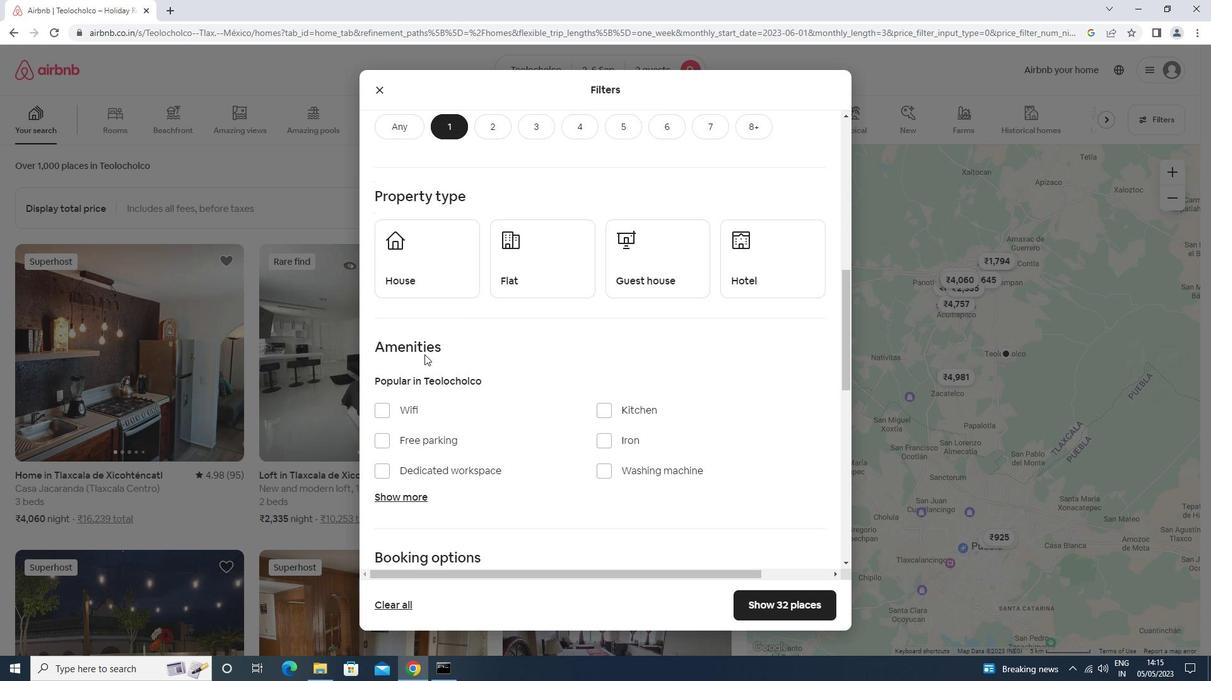 
Action: Mouse pressed left at (422, 275)
Screenshot: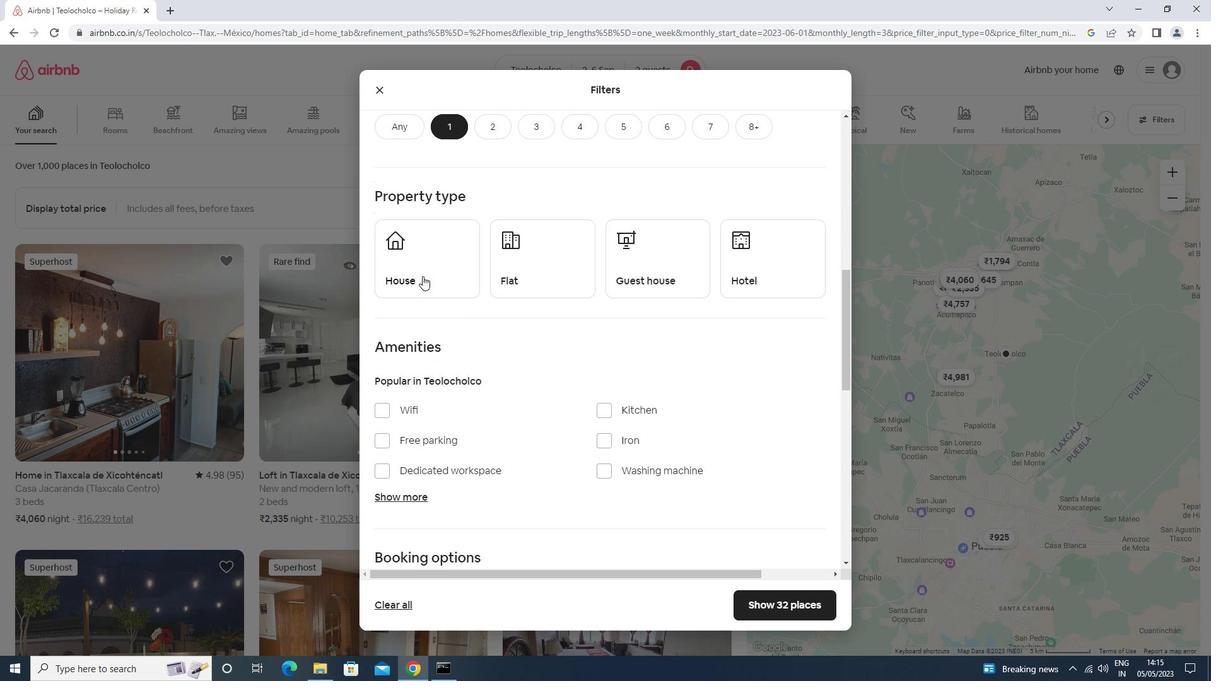 
Action: Mouse moved to (571, 283)
Screenshot: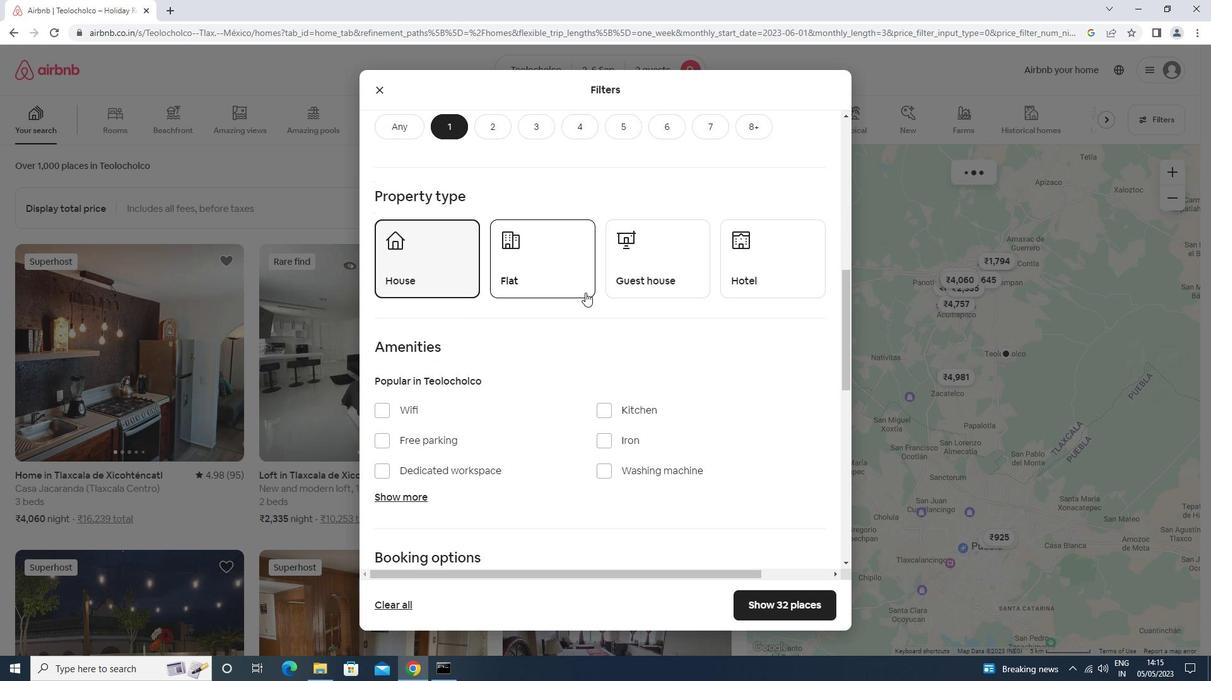 
Action: Mouse pressed left at (571, 283)
Screenshot: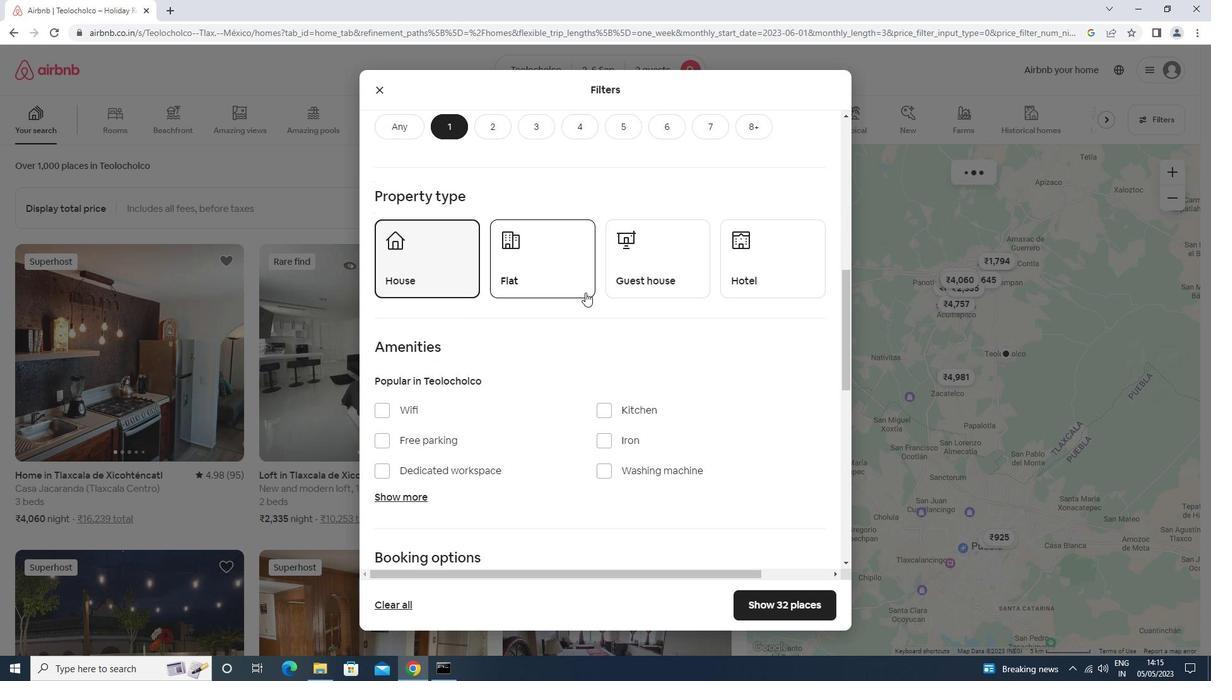 
Action: Mouse moved to (653, 270)
Screenshot: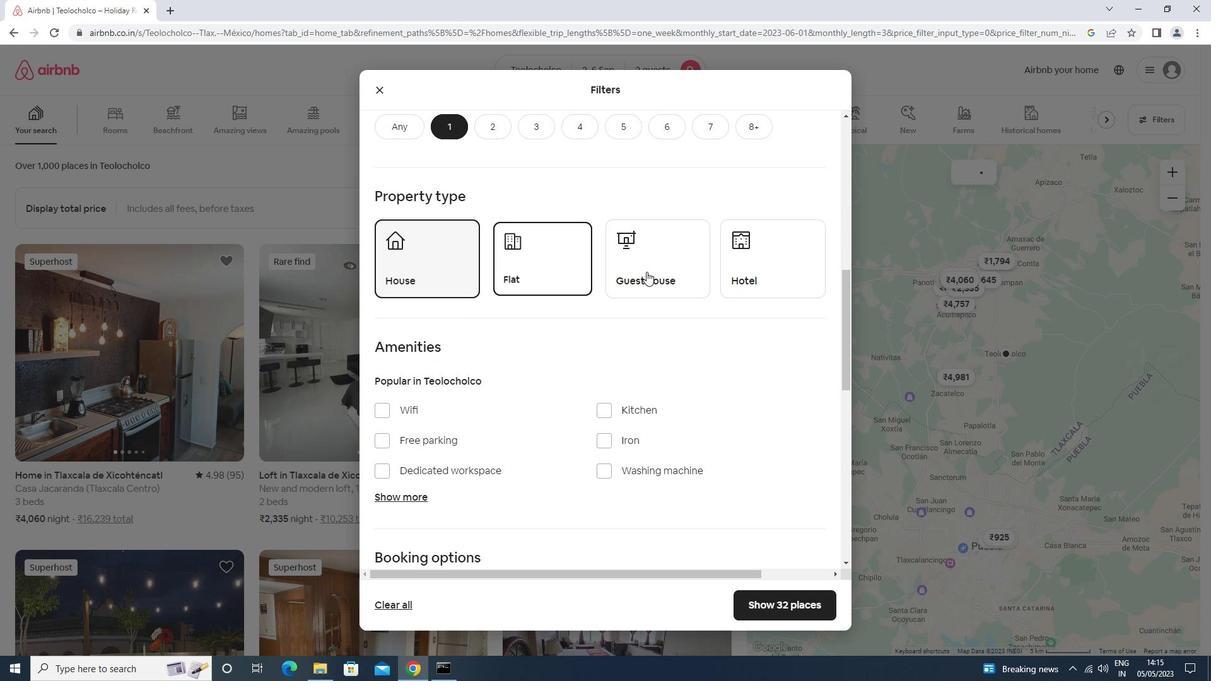
Action: Mouse pressed left at (653, 270)
Screenshot: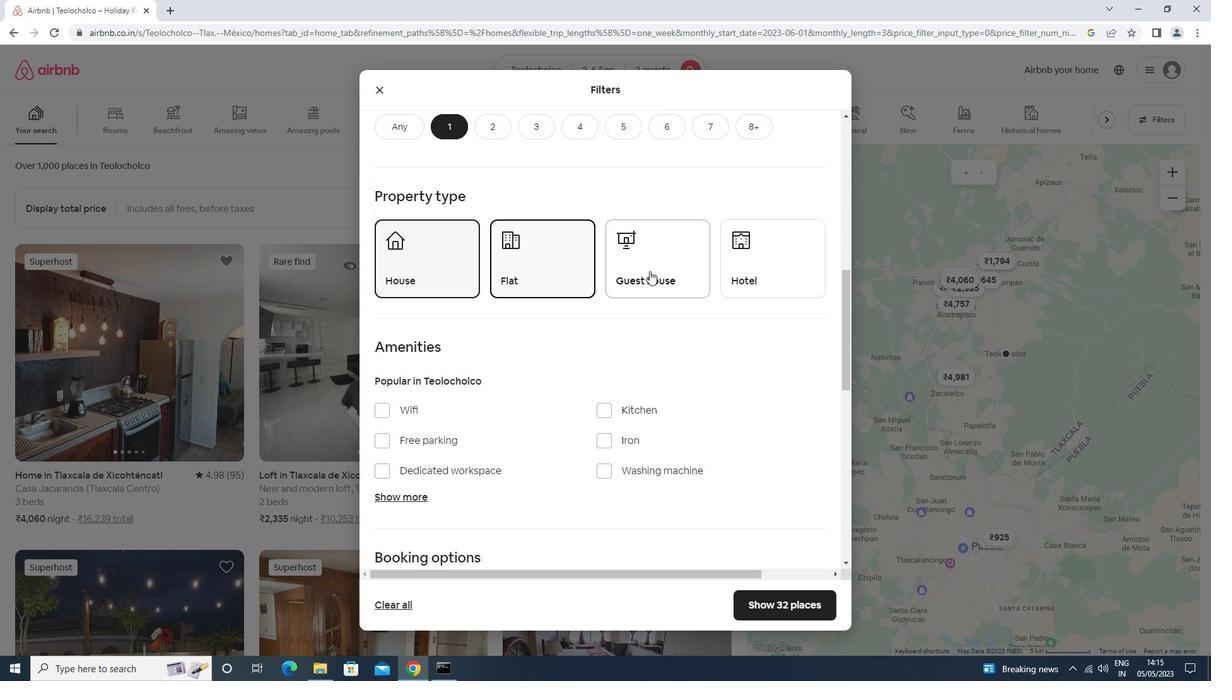 
Action: Mouse moved to (760, 270)
Screenshot: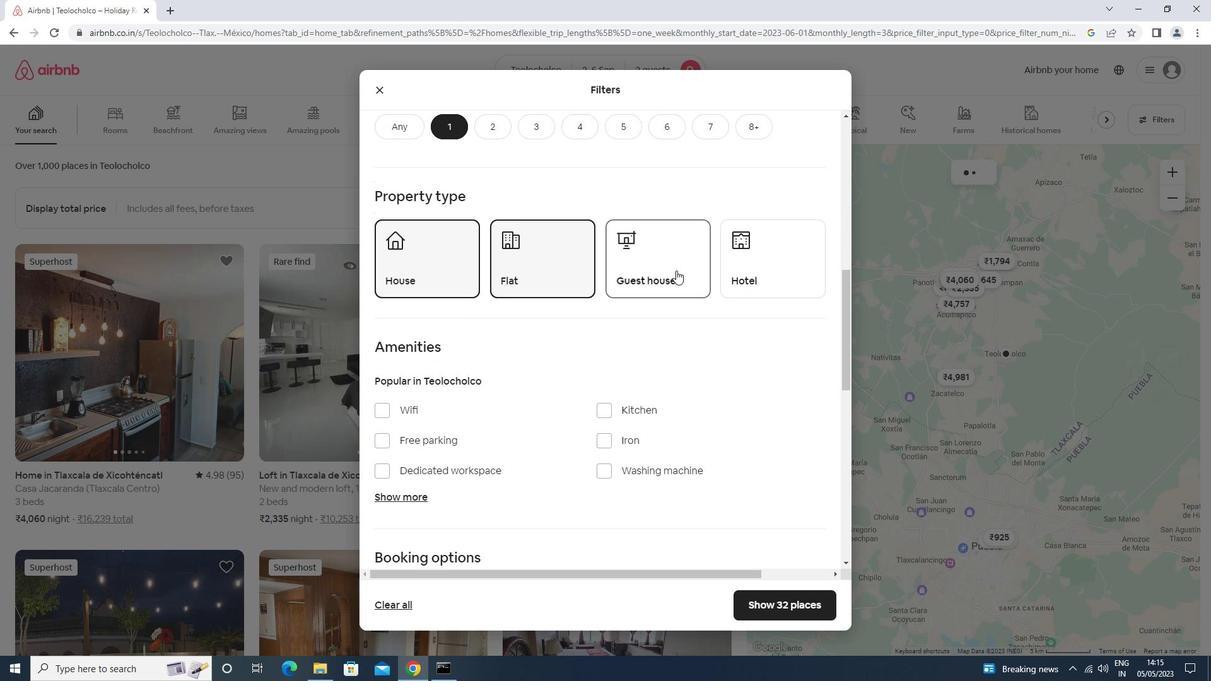
Action: Mouse pressed left at (760, 270)
Screenshot: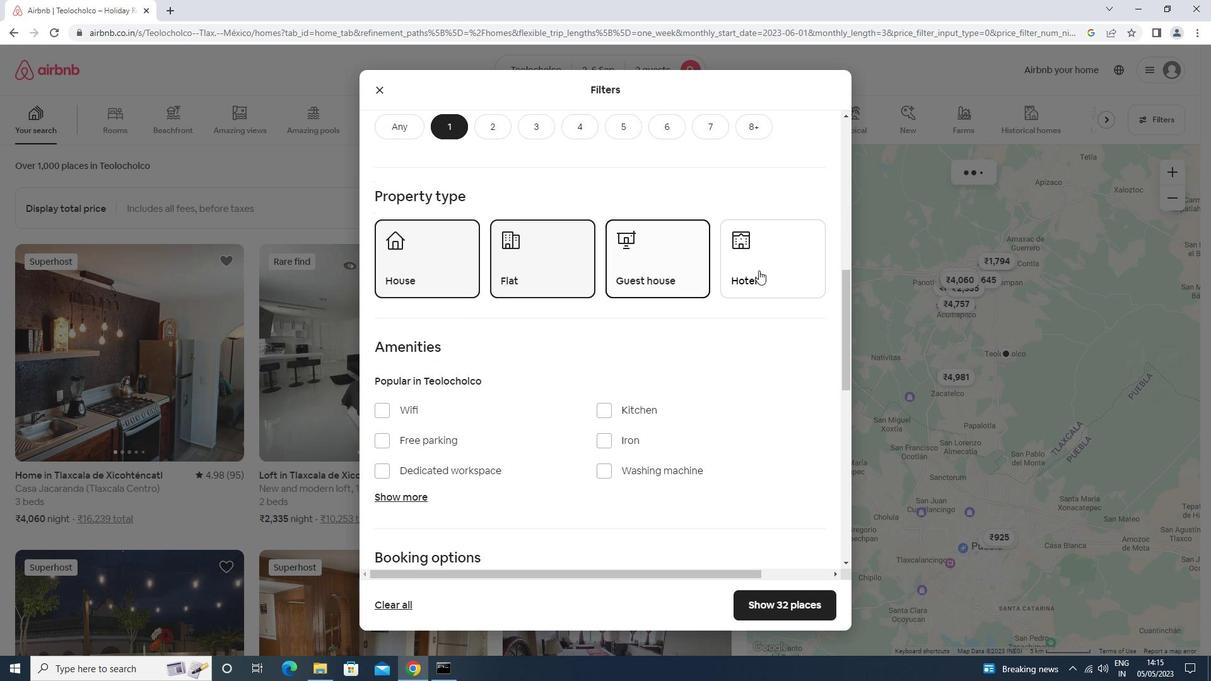 
Action: Mouse moved to (780, 243)
Screenshot: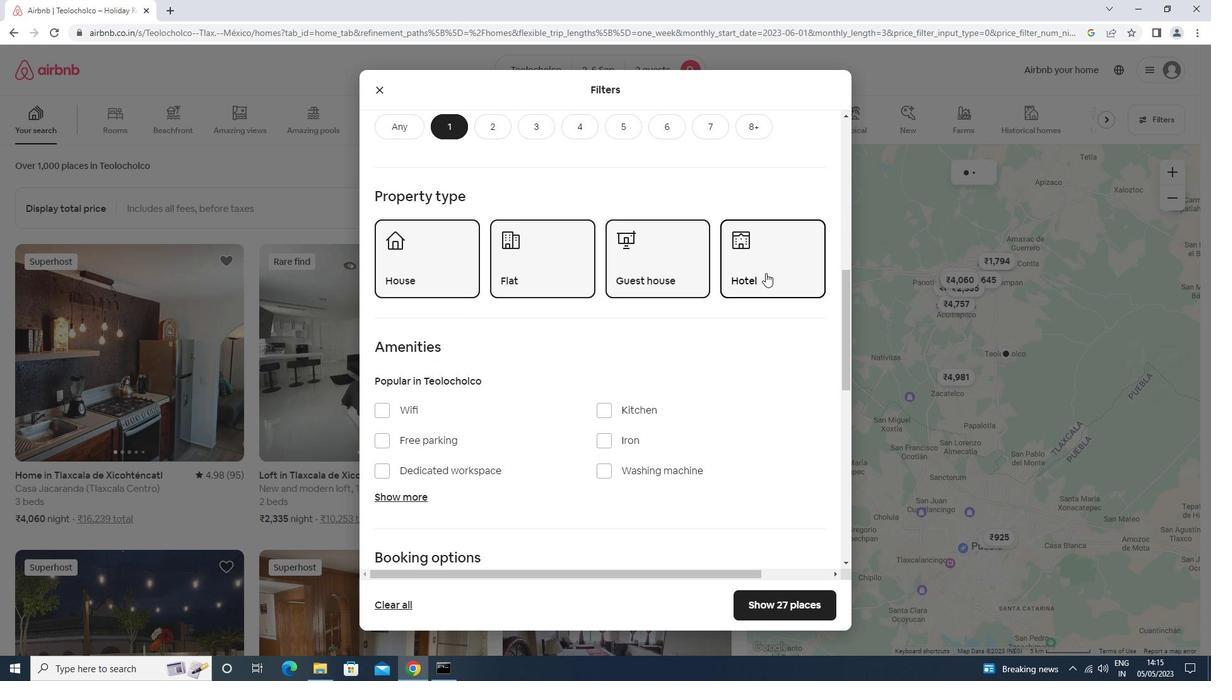 
Action: Mouse scrolled (780, 243) with delta (0, 0)
Screenshot: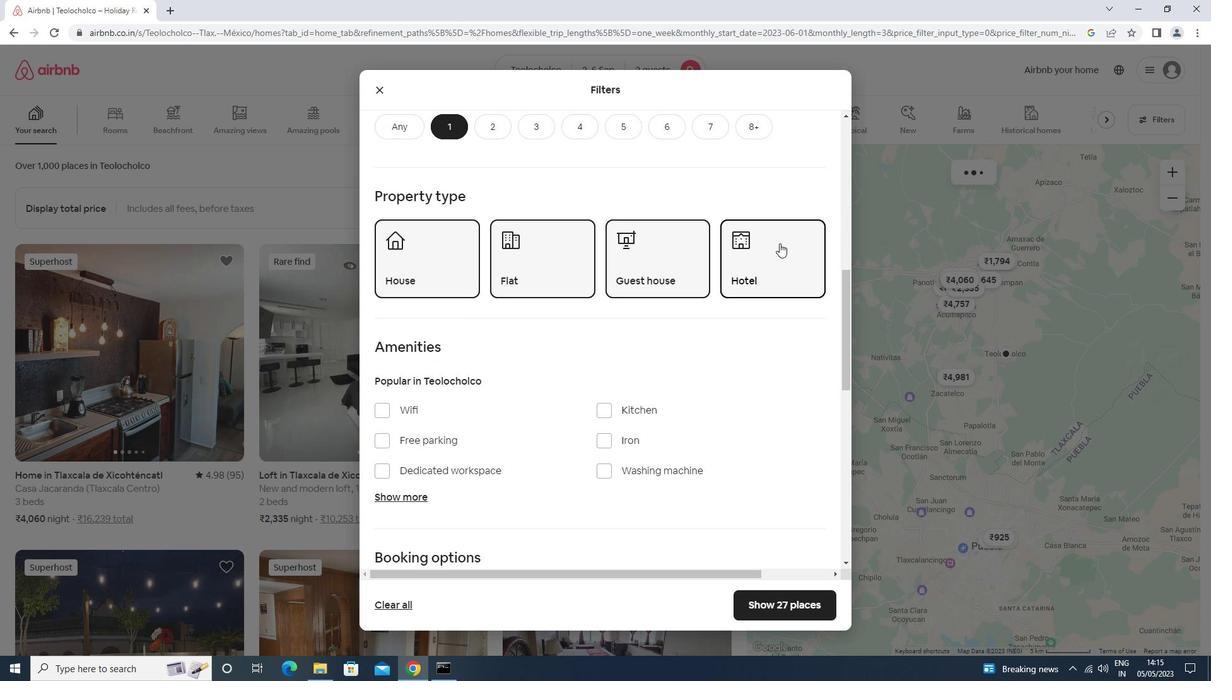 
Action: Mouse scrolled (780, 243) with delta (0, 0)
Screenshot: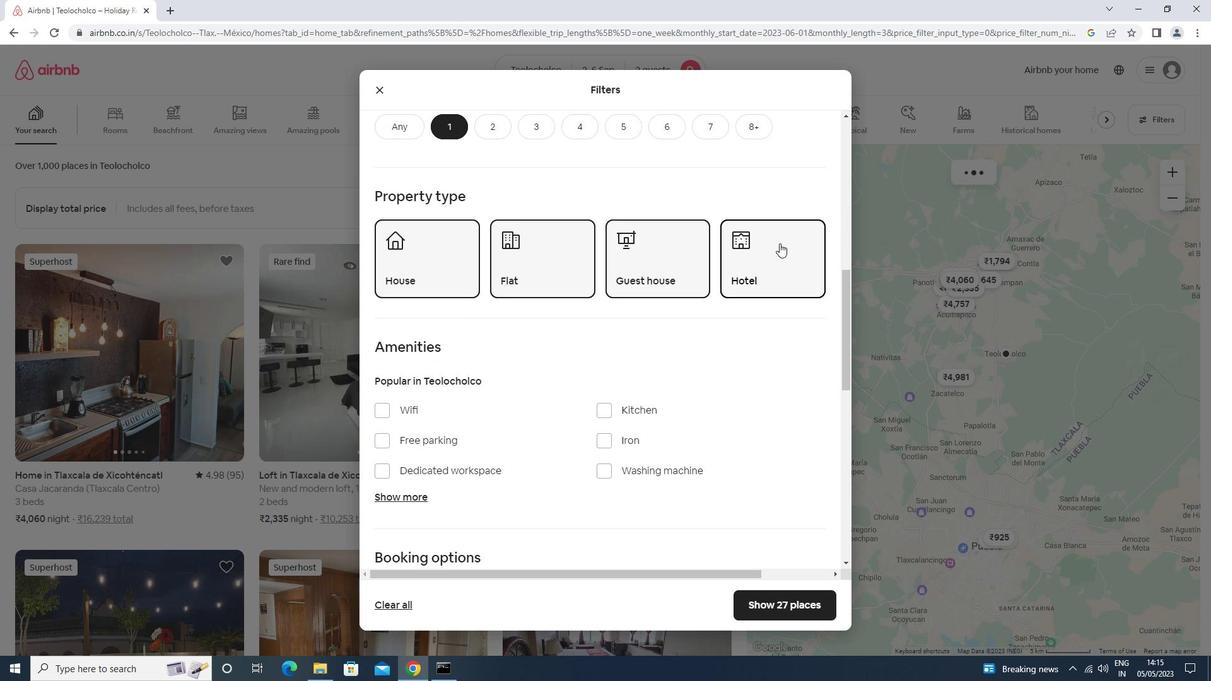 
Action: Mouse moved to (779, 244)
Screenshot: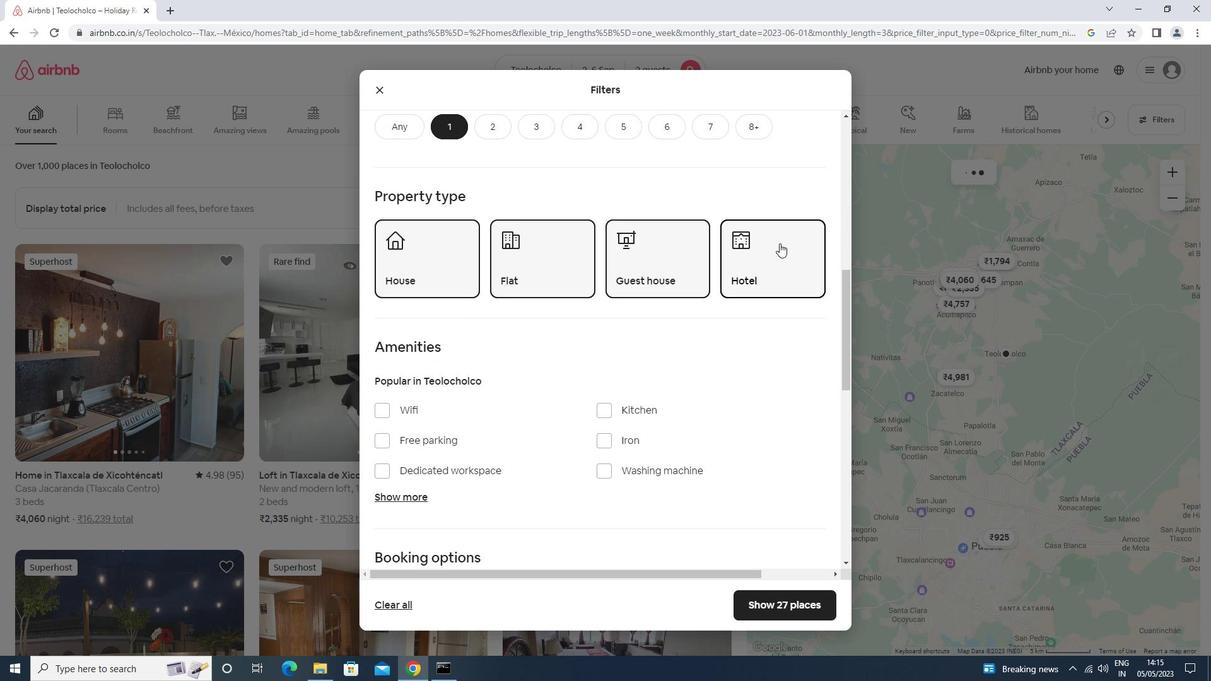 
Action: Mouse scrolled (779, 243) with delta (0, 0)
Screenshot: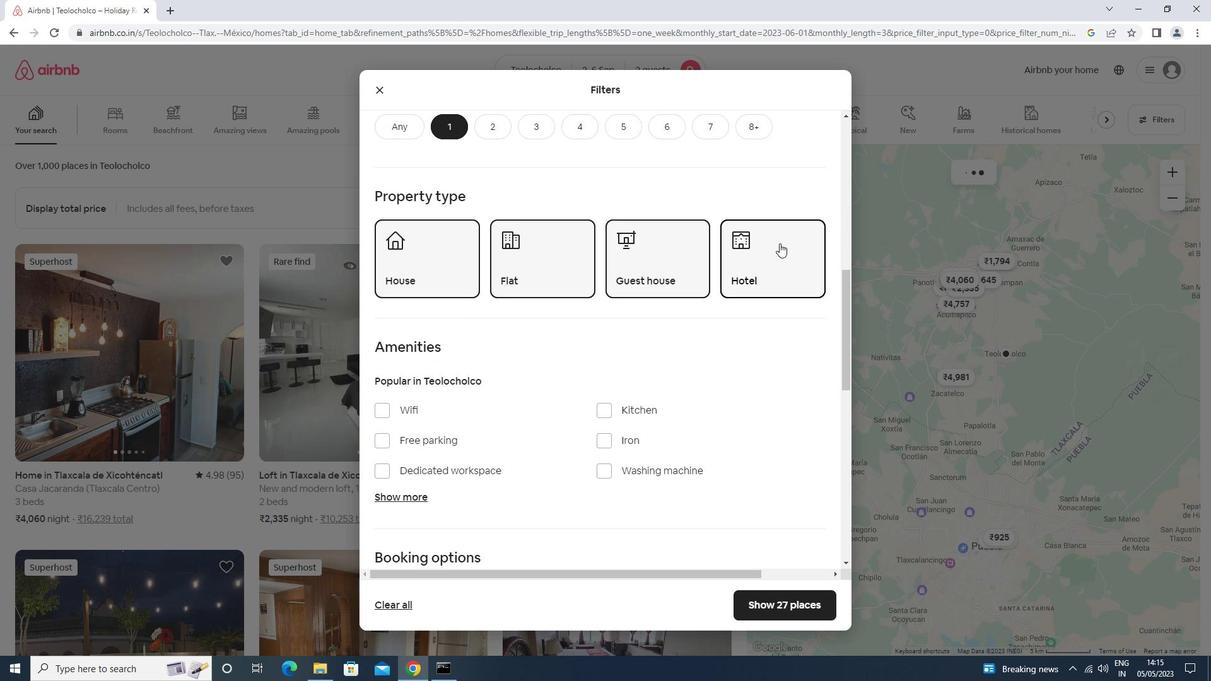 
Action: Mouse moved to (777, 249)
Screenshot: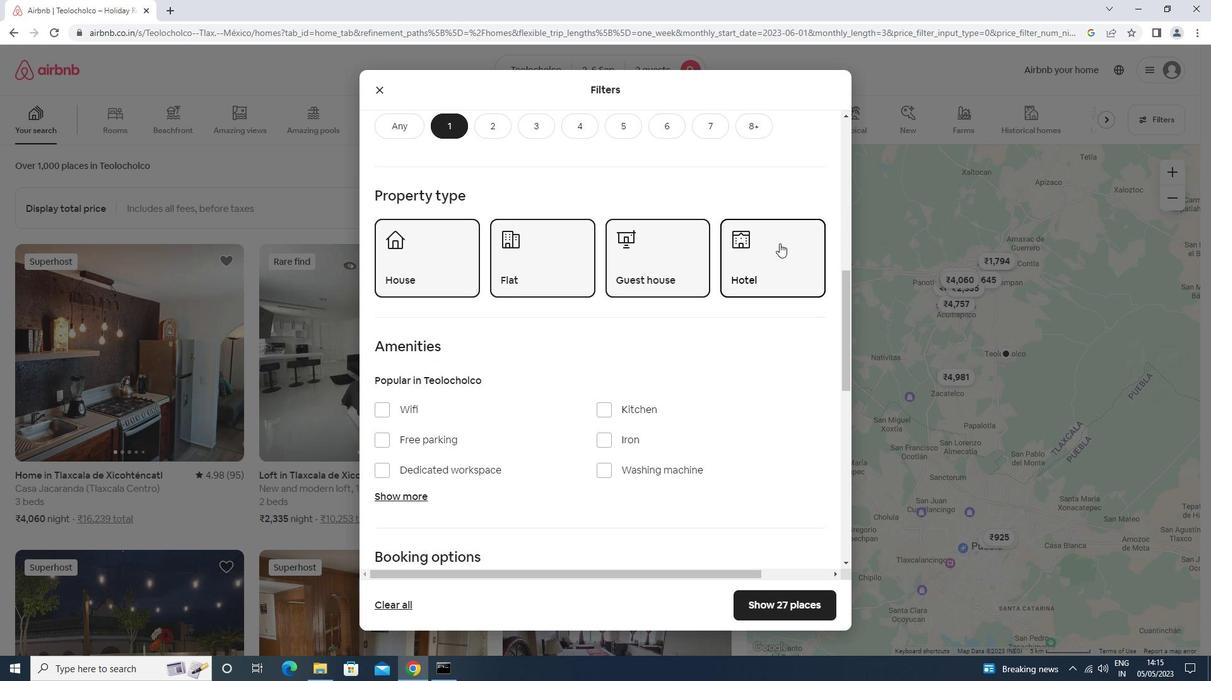 
Action: Mouse scrolled (777, 248) with delta (0, 0)
Screenshot: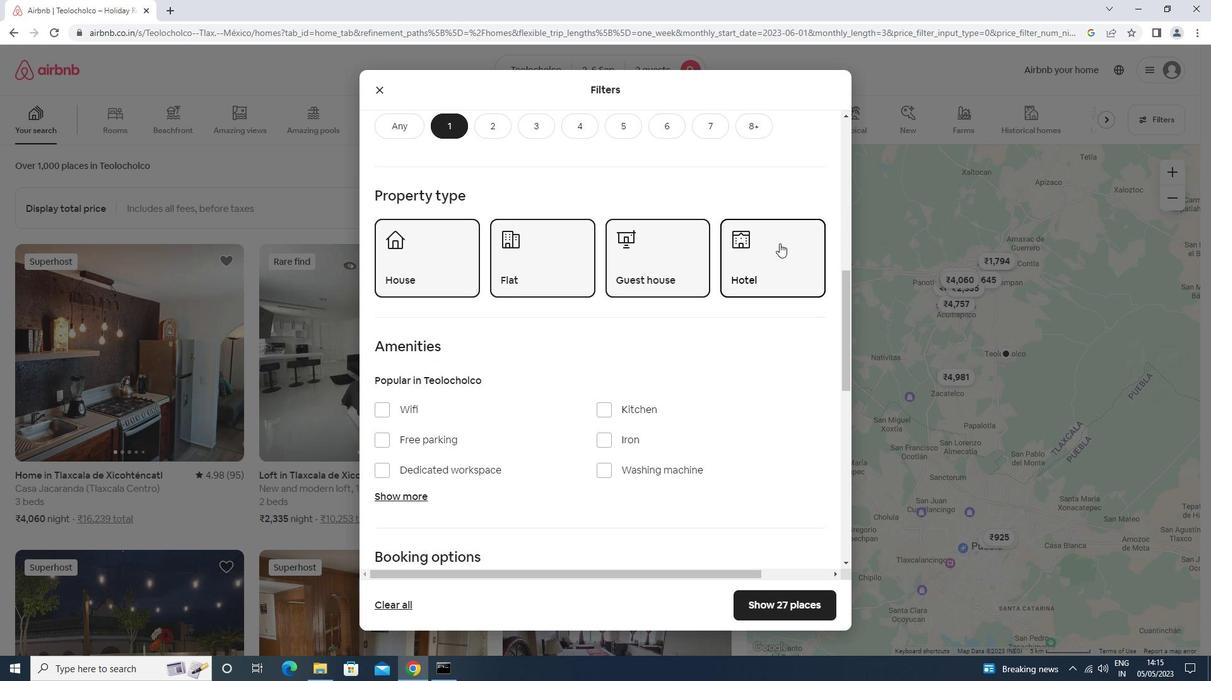 
Action: Mouse moved to (777, 249)
Screenshot: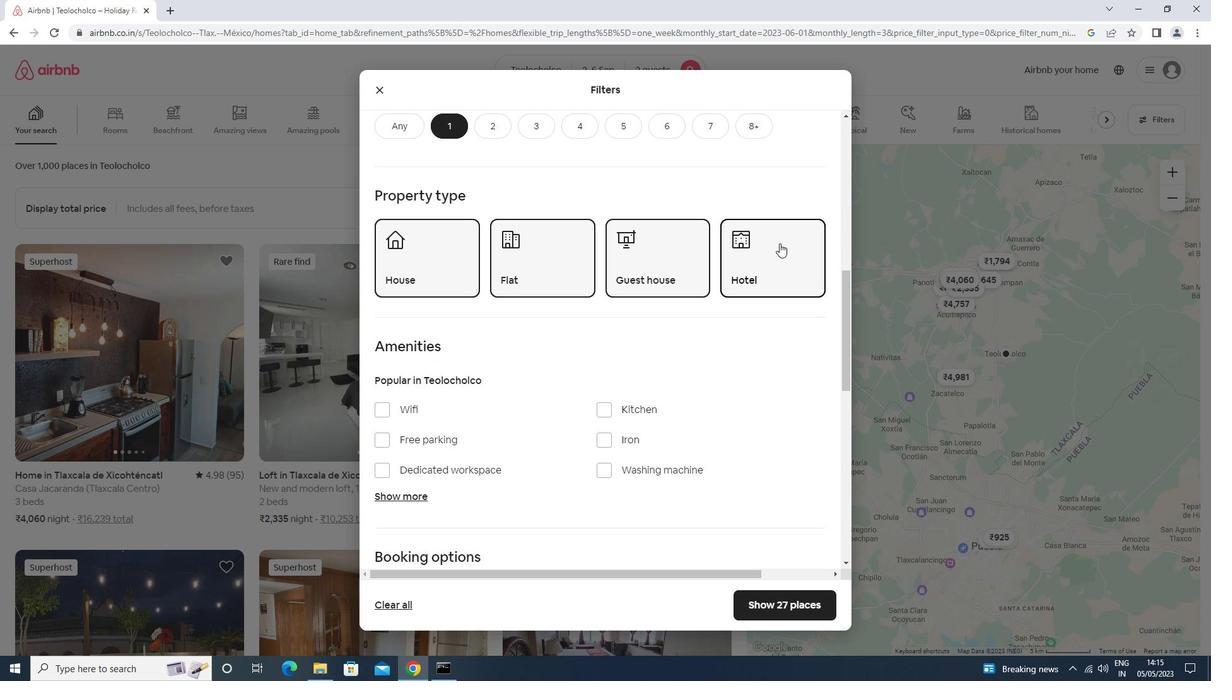 
Action: Mouse scrolled (777, 249) with delta (0, 0)
Screenshot: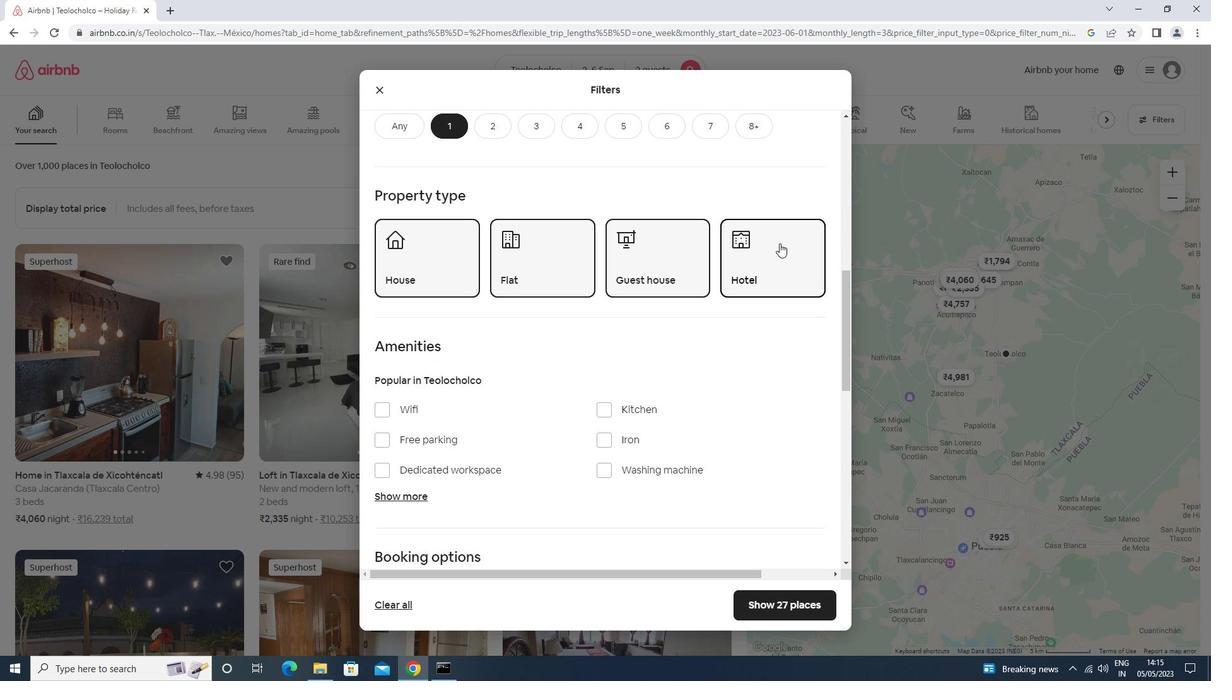 
Action: Mouse moved to (804, 333)
Screenshot: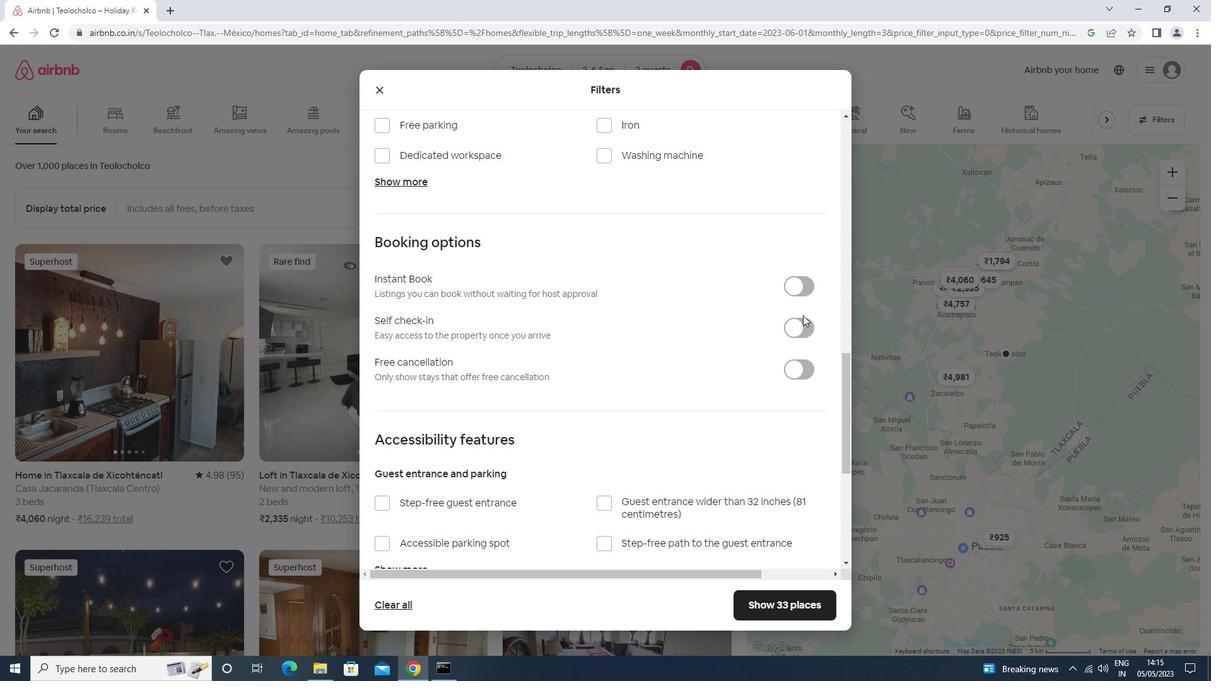 
Action: Mouse pressed left at (804, 333)
Screenshot: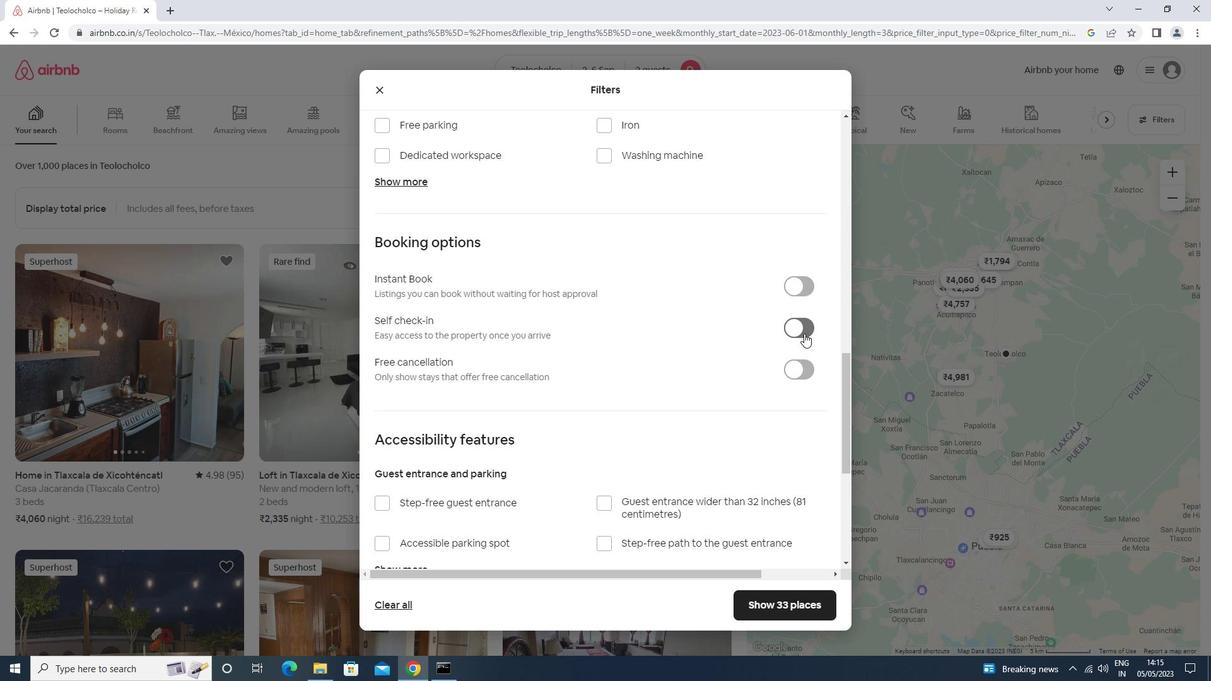 
Action: Mouse moved to (628, 318)
Screenshot: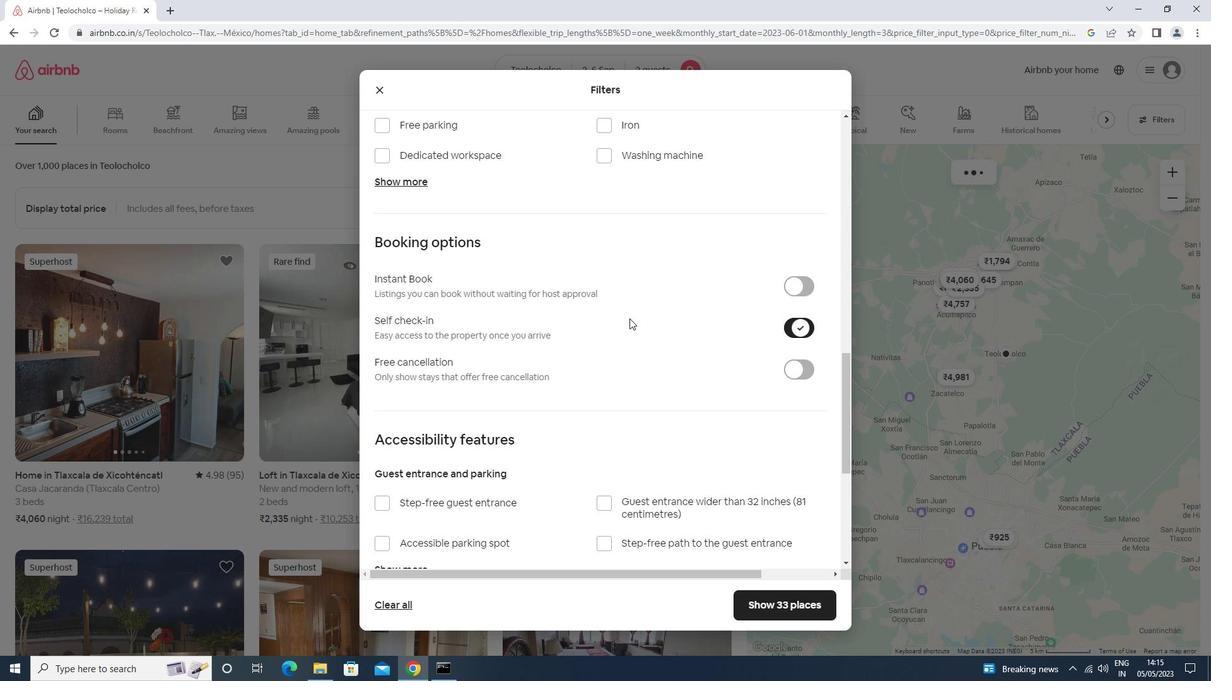 
Action: Mouse scrolled (628, 318) with delta (0, 0)
Screenshot: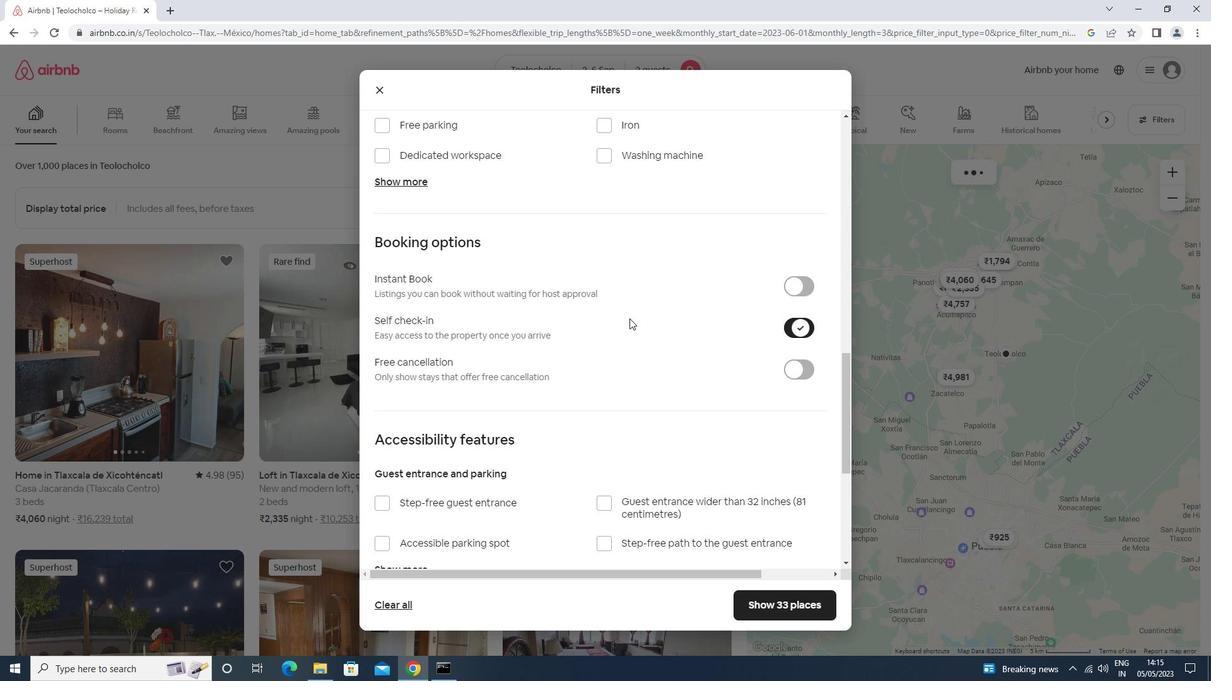 
Action: Mouse moved to (628, 319)
Screenshot: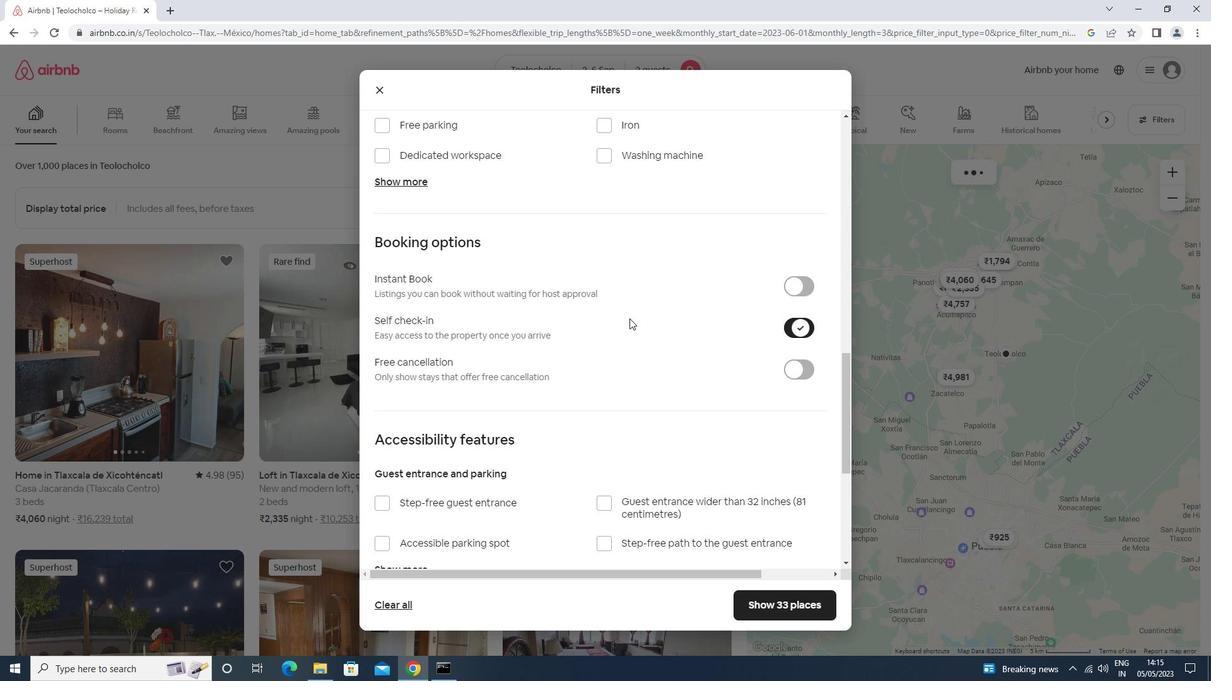 
Action: Mouse scrolled (628, 318) with delta (0, 0)
Screenshot: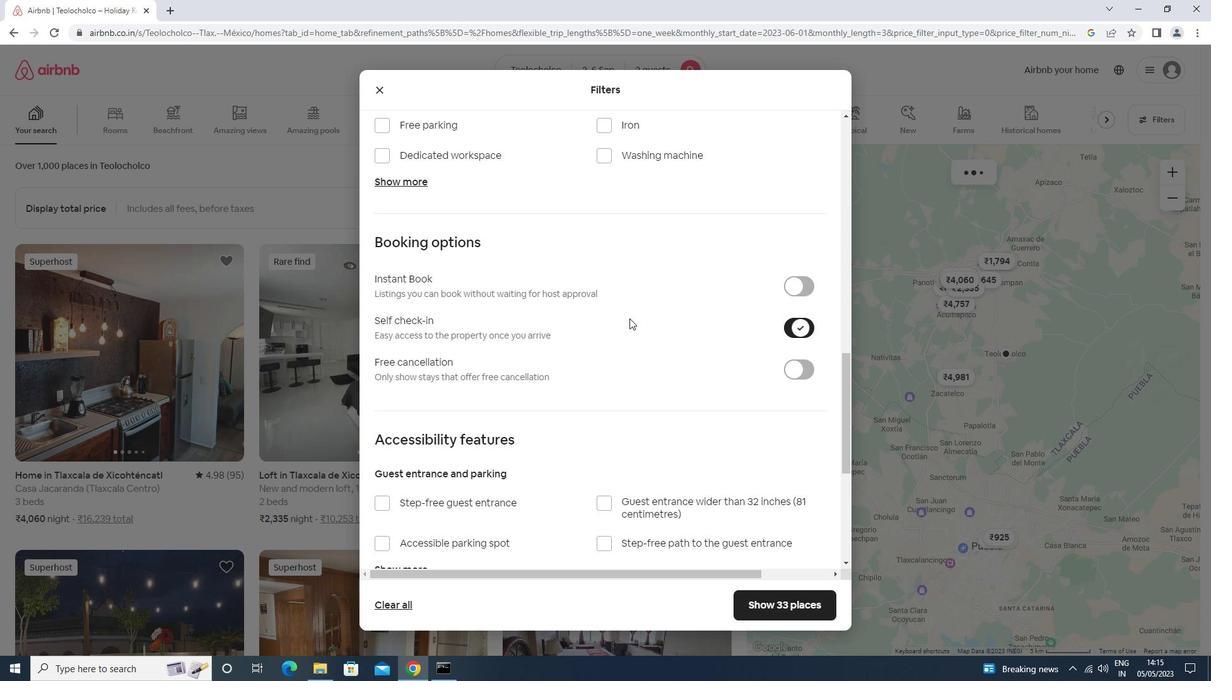 
Action: Mouse scrolled (628, 318) with delta (0, 0)
Screenshot: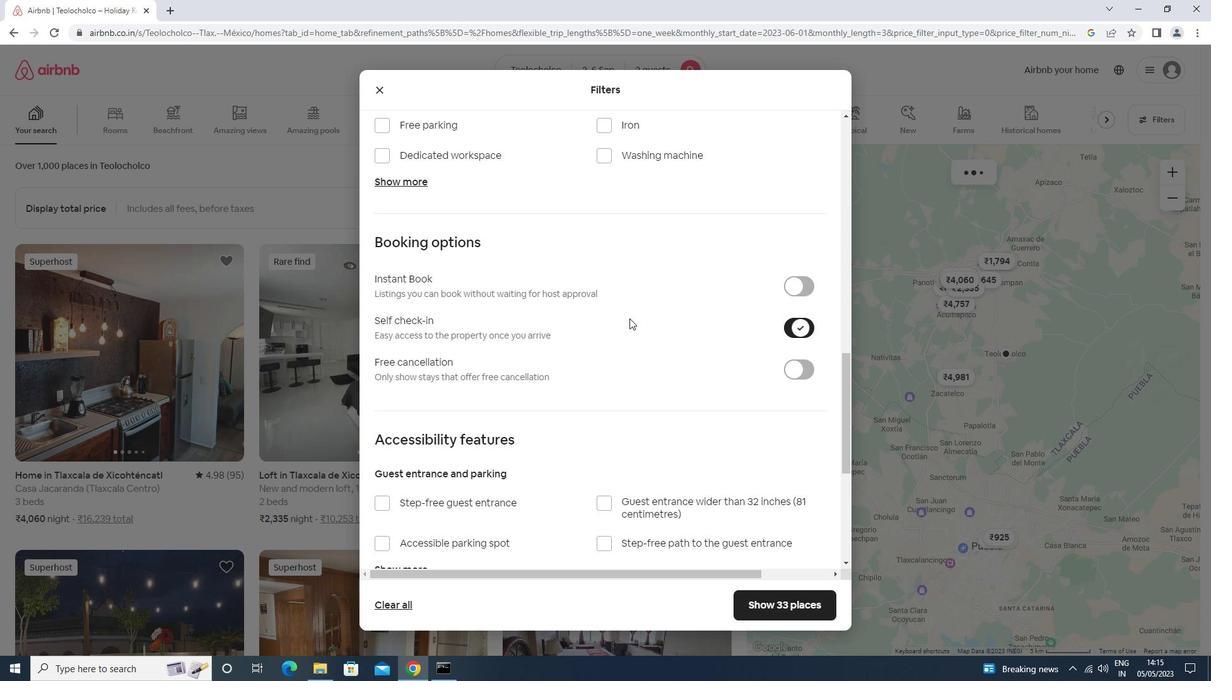 
Action: Mouse scrolled (628, 318) with delta (0, 0)
Screenshot: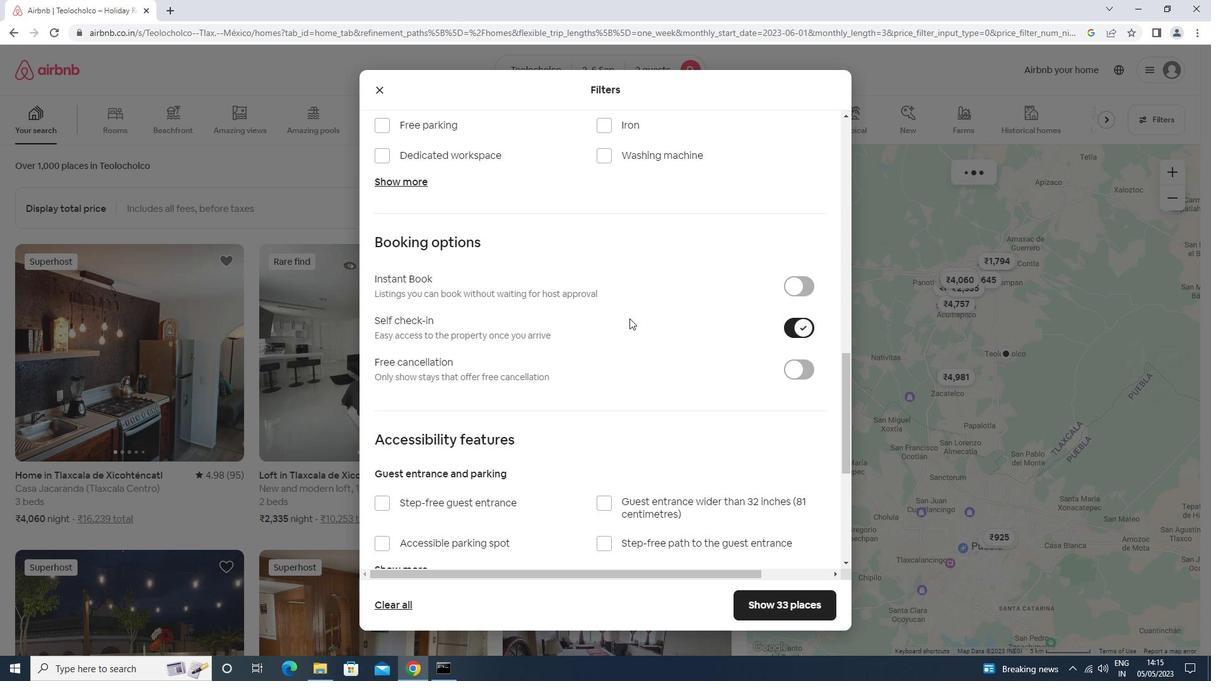 
Action: Mouse moved to (628, 319)
Screenshot: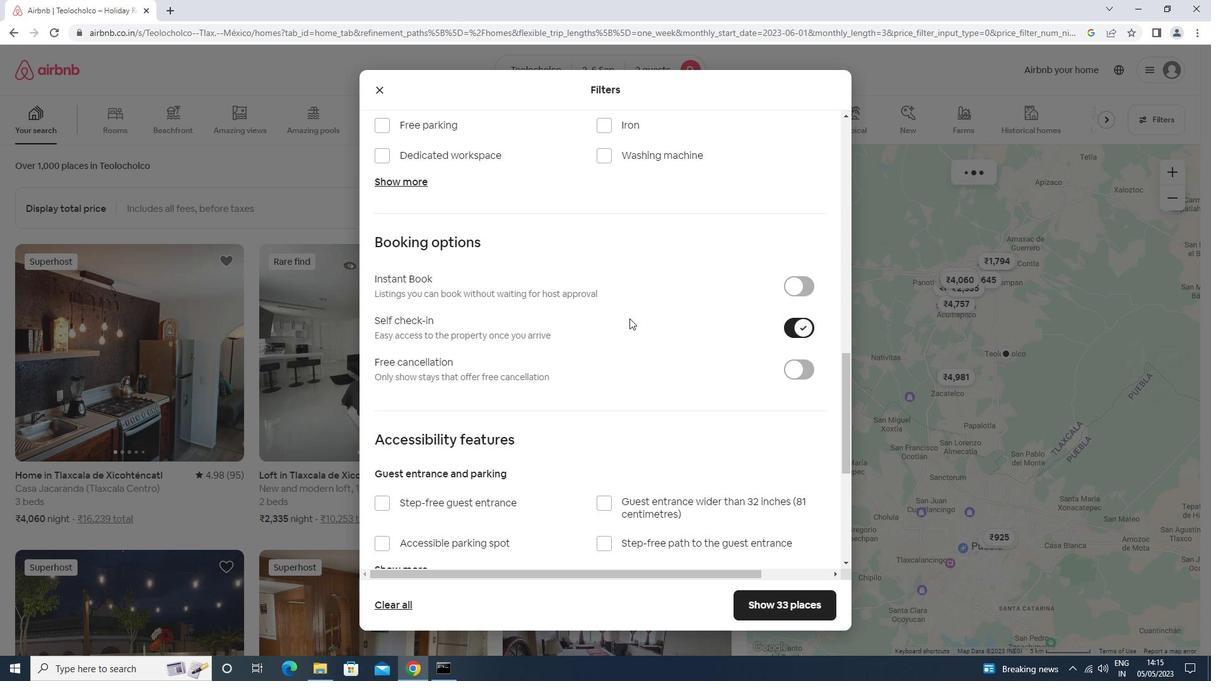 
Action: Mouse scrolled (628, 318) with delta (0, 0)
Screenshot: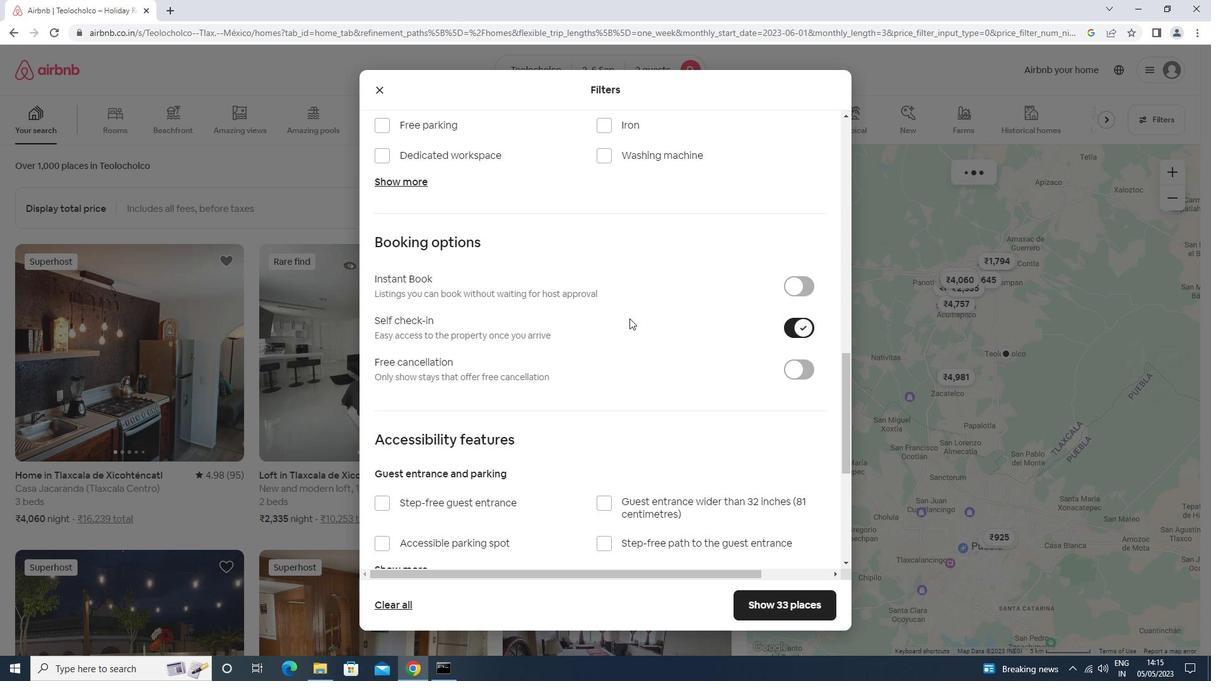 
Action: Mouse moved to (628, 321)
Screenshot: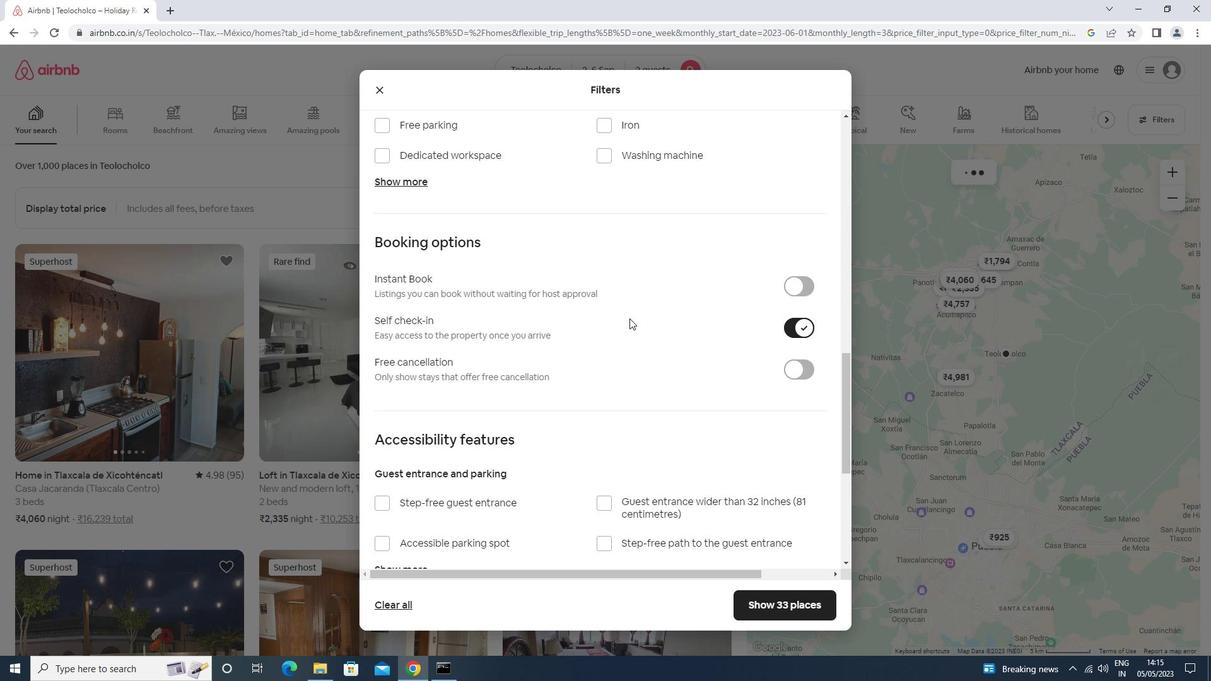 
Action: Mouse scrolled (628, 320) with delta (0, 0)
Screenshot: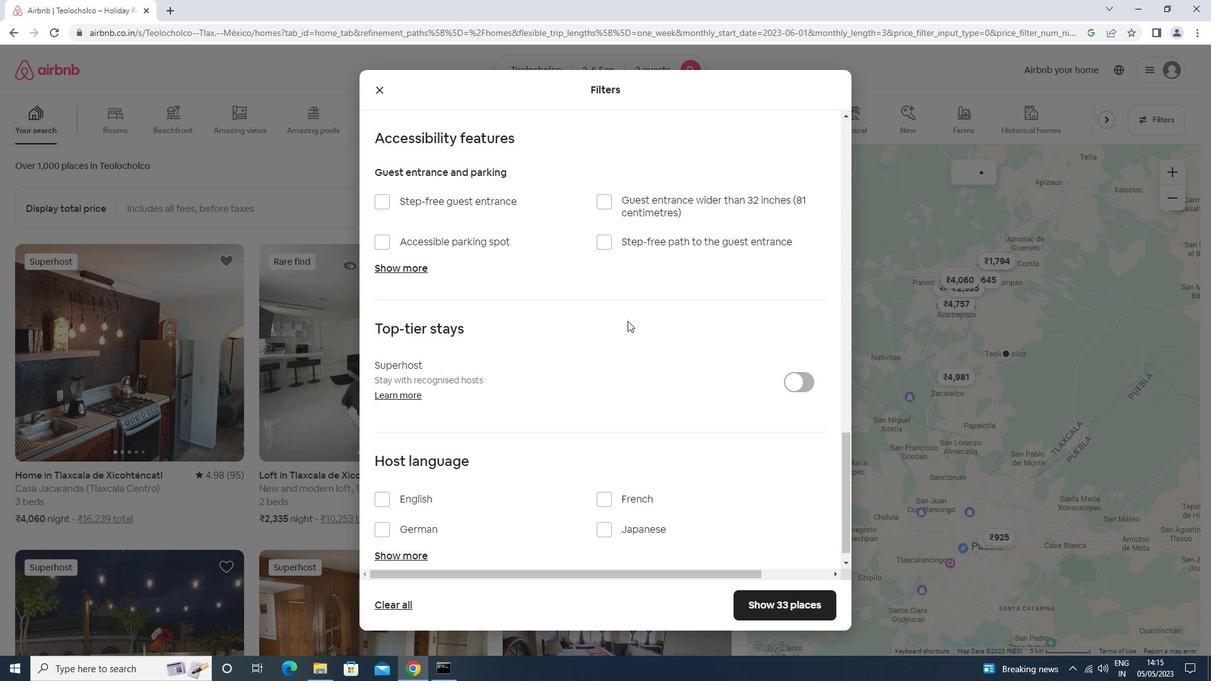 
Action: Mouse moved to (628, 321)
Screenshot: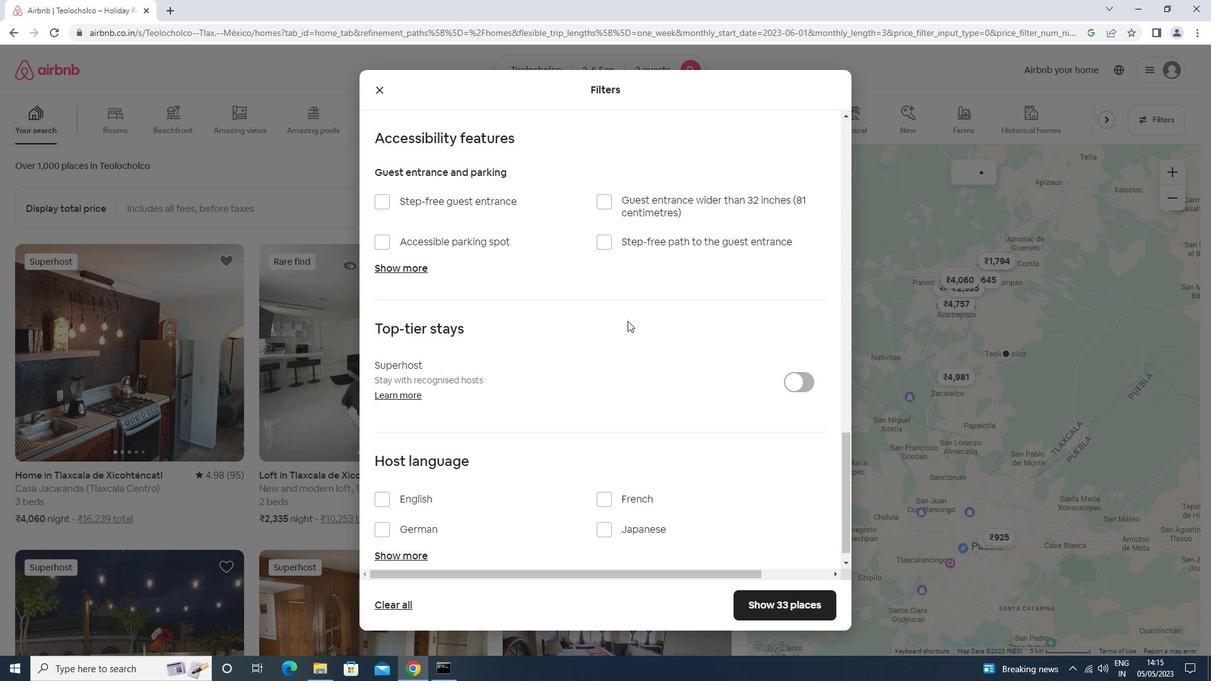 
Action: Mouse scrolled (628, 321) with delta (0, 0)
Screenshot: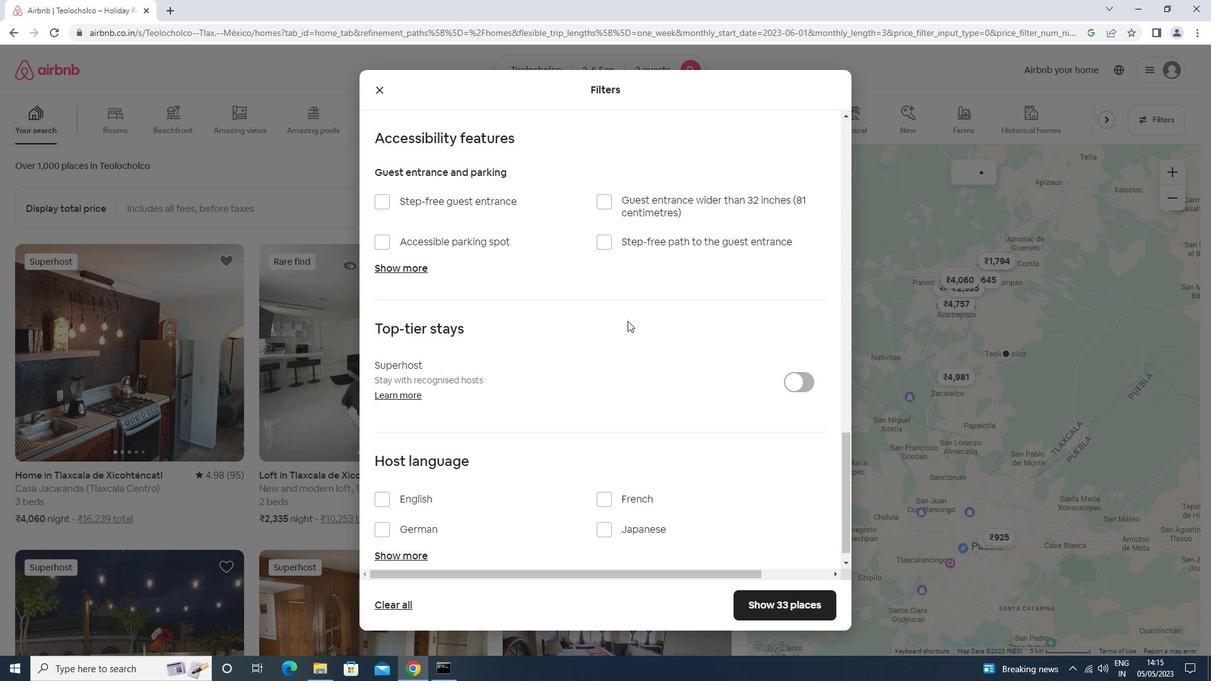 
Action: Mouse moved to (627, 321)
Screenshot: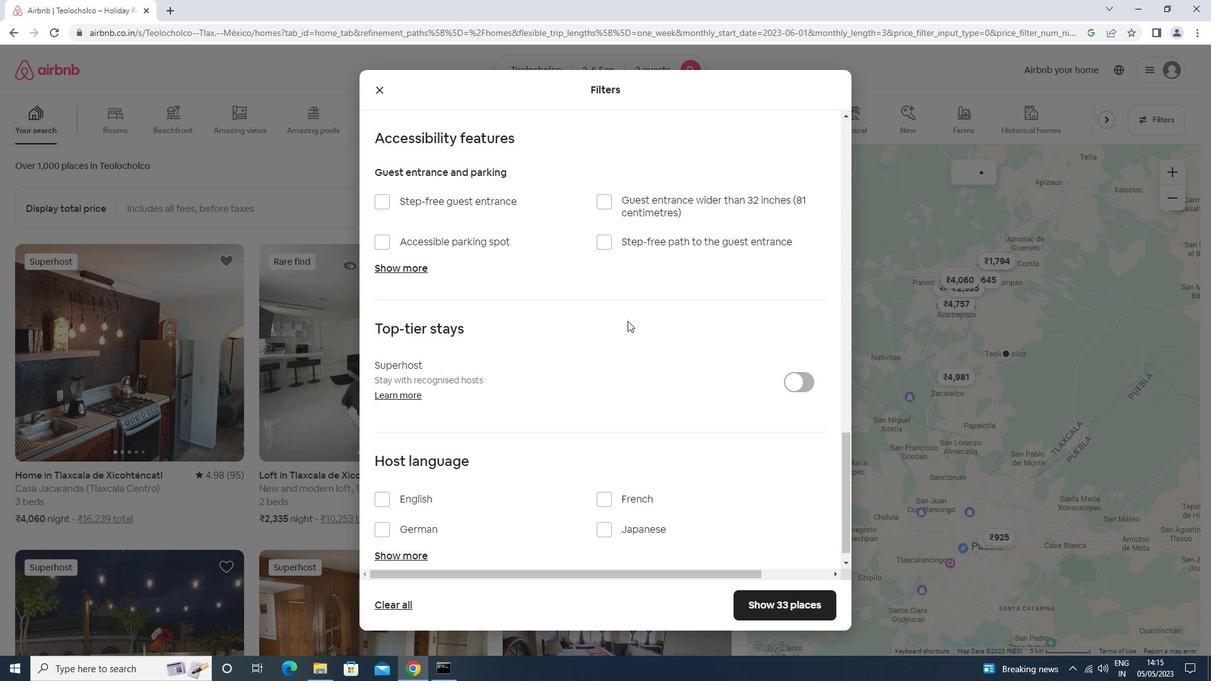 
Action: Mouse scrolled (627, 321) with delta (0, 0)
Screenshot: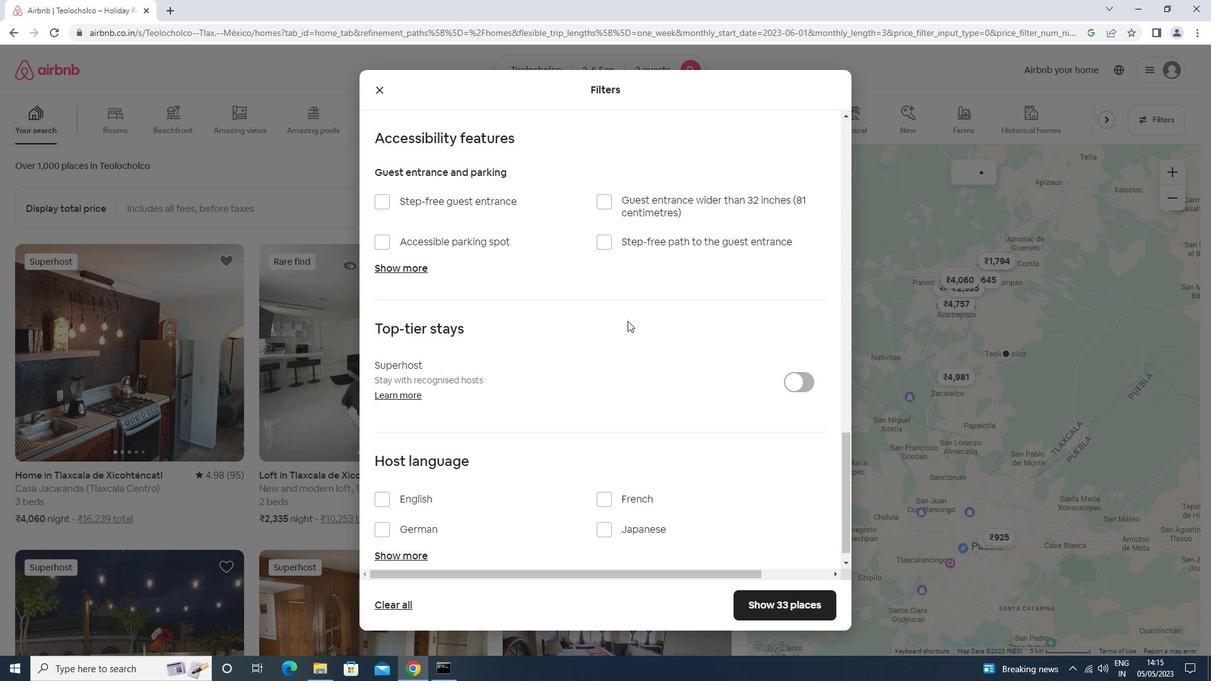 
Action: Mouse scrolled (627, 321) with delta (0, 0)
Screenshot: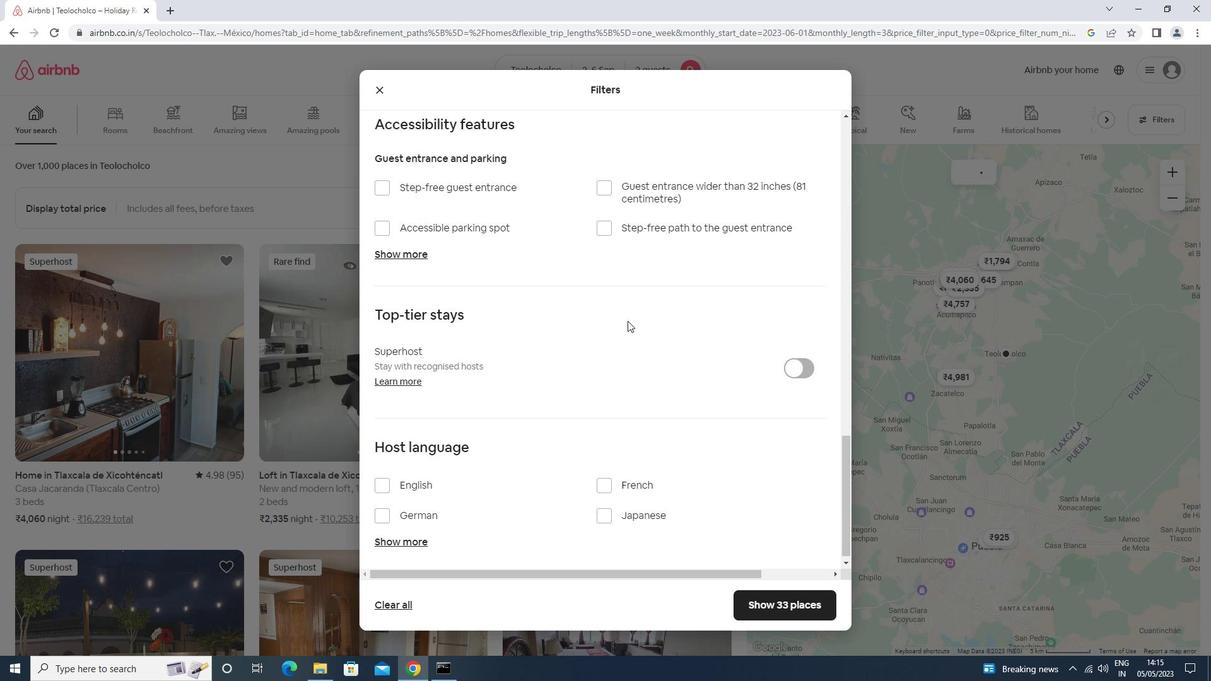 
Action: Mouse scrolled (627, 321) with delta (0, 0)
Screenshot: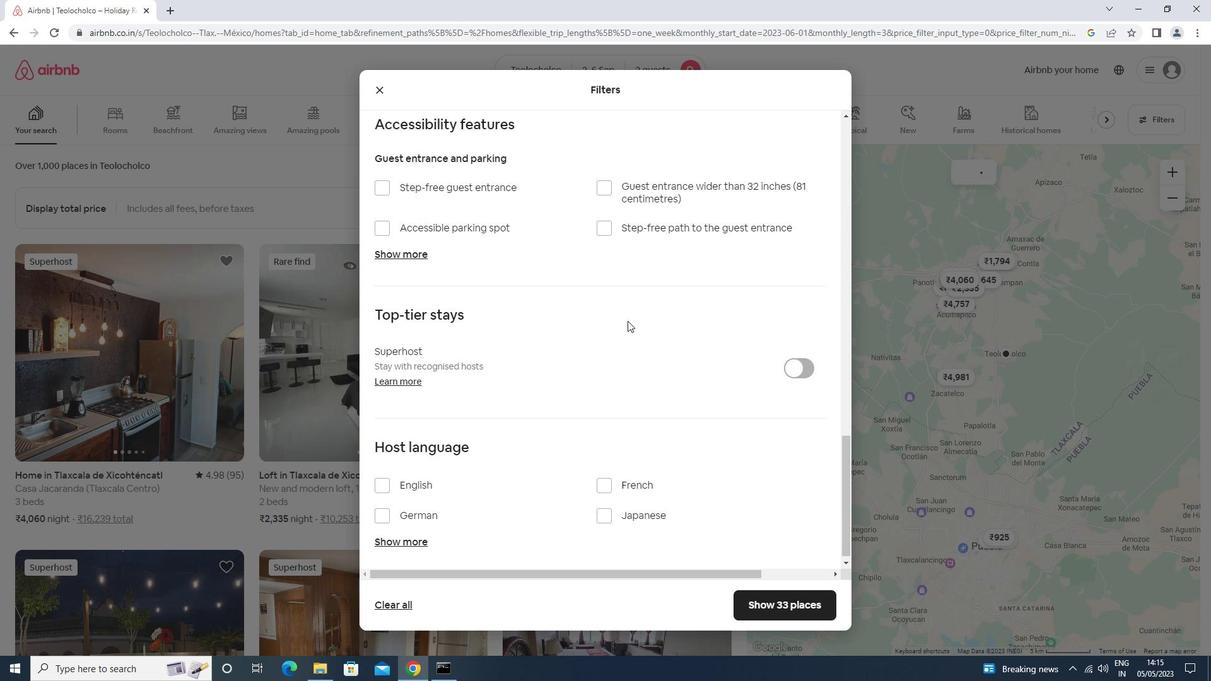 
Action: Mouse moved to (453, 482)
Screenshot: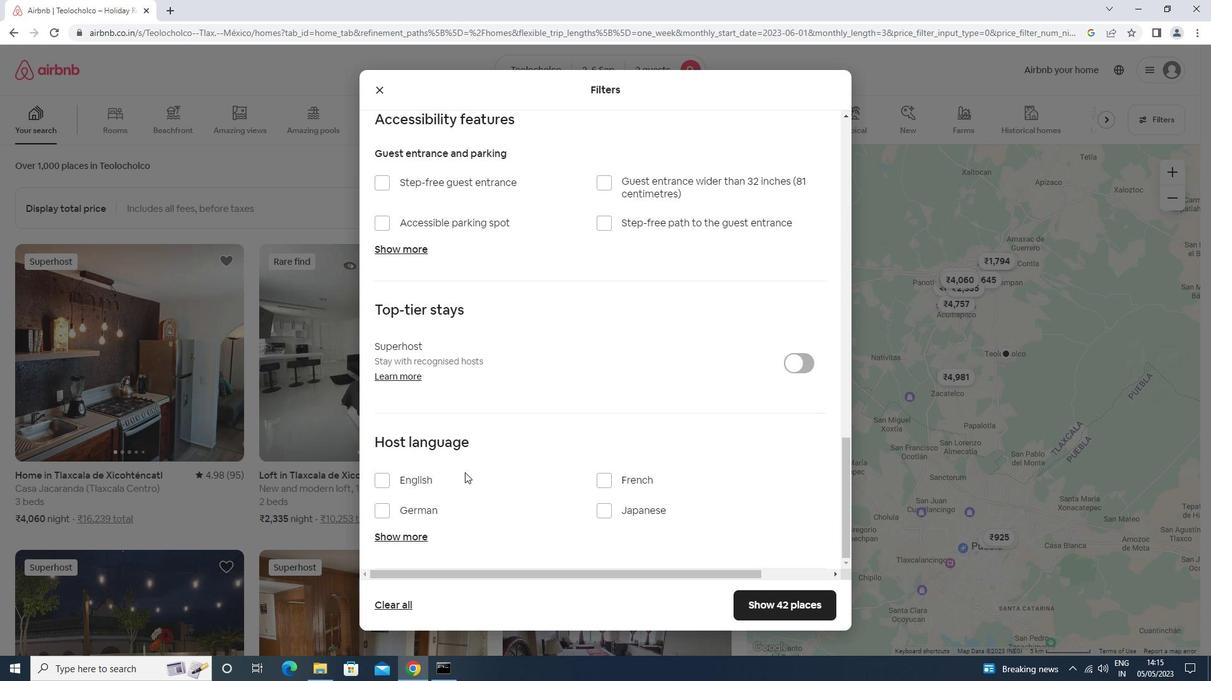 
Action: Mouse pressed left at (453, 482)
Screenshot: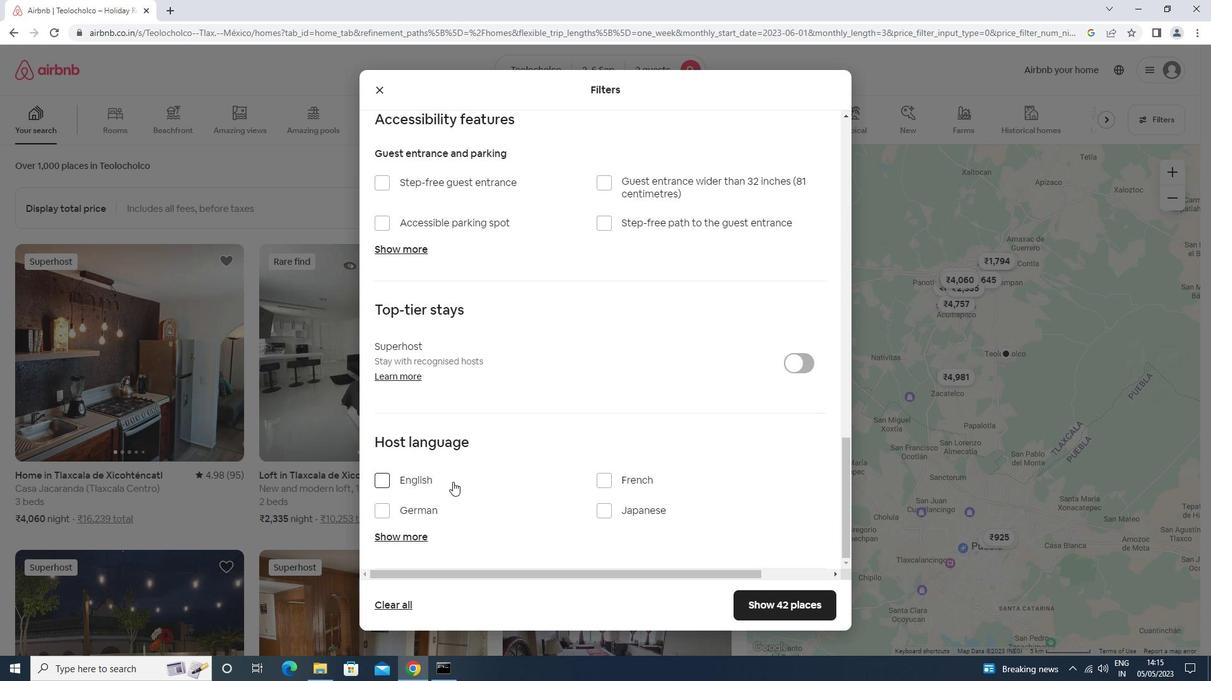 
Action: Mouse moved to (794, 599)
Screenshot: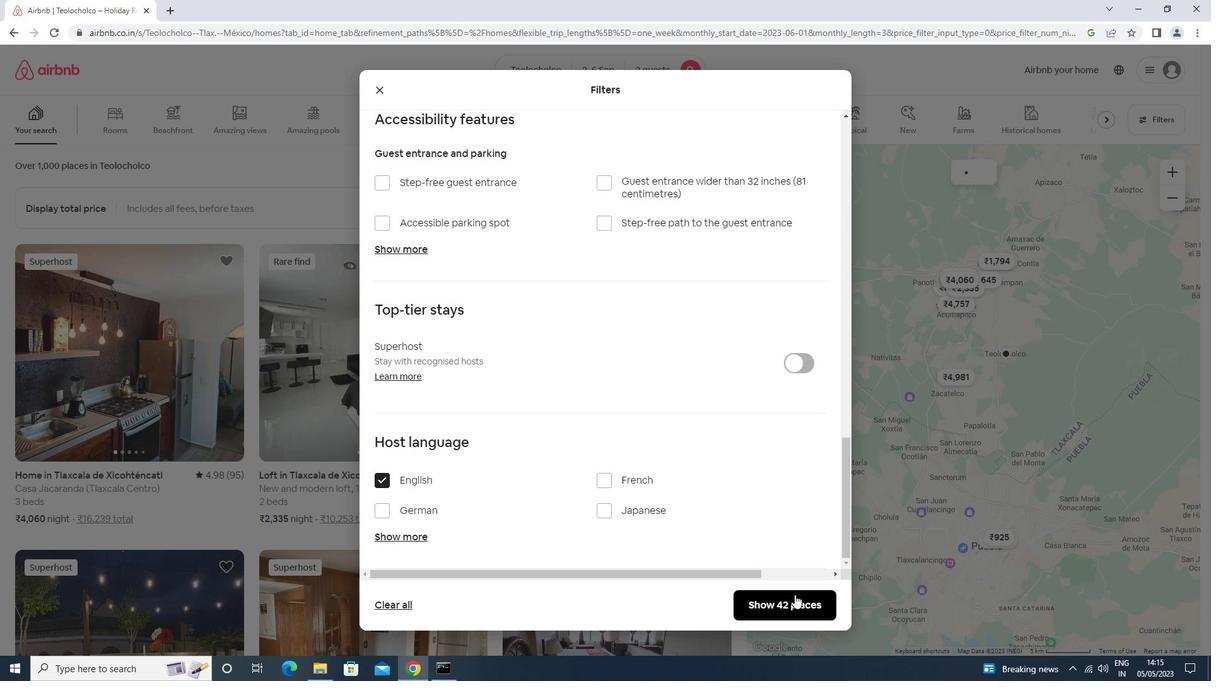 
Action: Mouse pressed left at (794, 599)
Screenshot: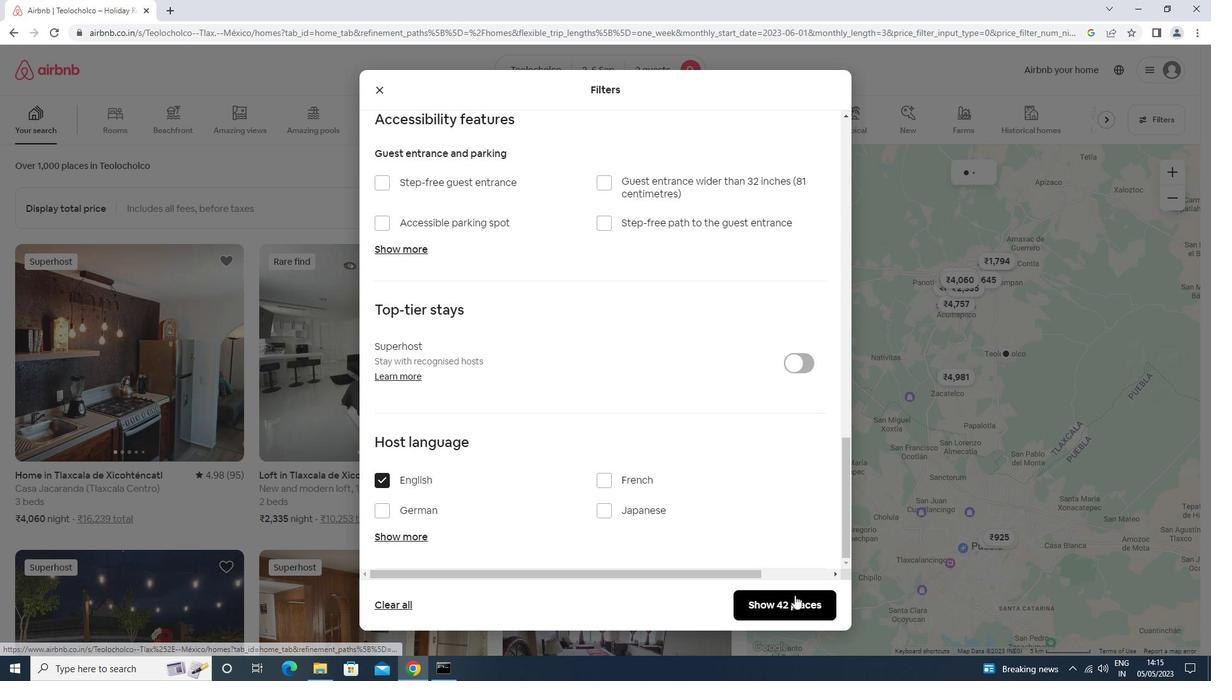 
